 Task: Create a due date automation trigger when advanced on, on the wednesday of the week before a card is due add fields without custom field "Resume" set to a date less than 1 days ago at 11:00 AM.
Action: Mouse moved to (1216, 98)
Screenshot: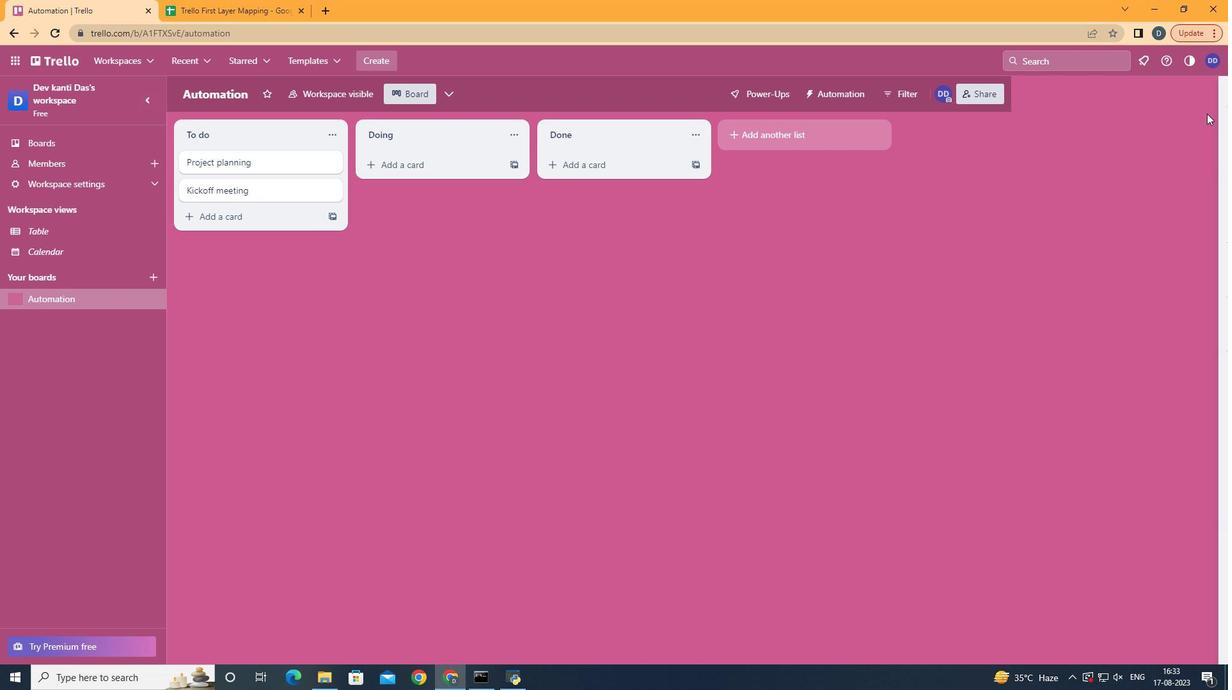 
Action: Mouse pressed left at (1216, 98)
Screenshot: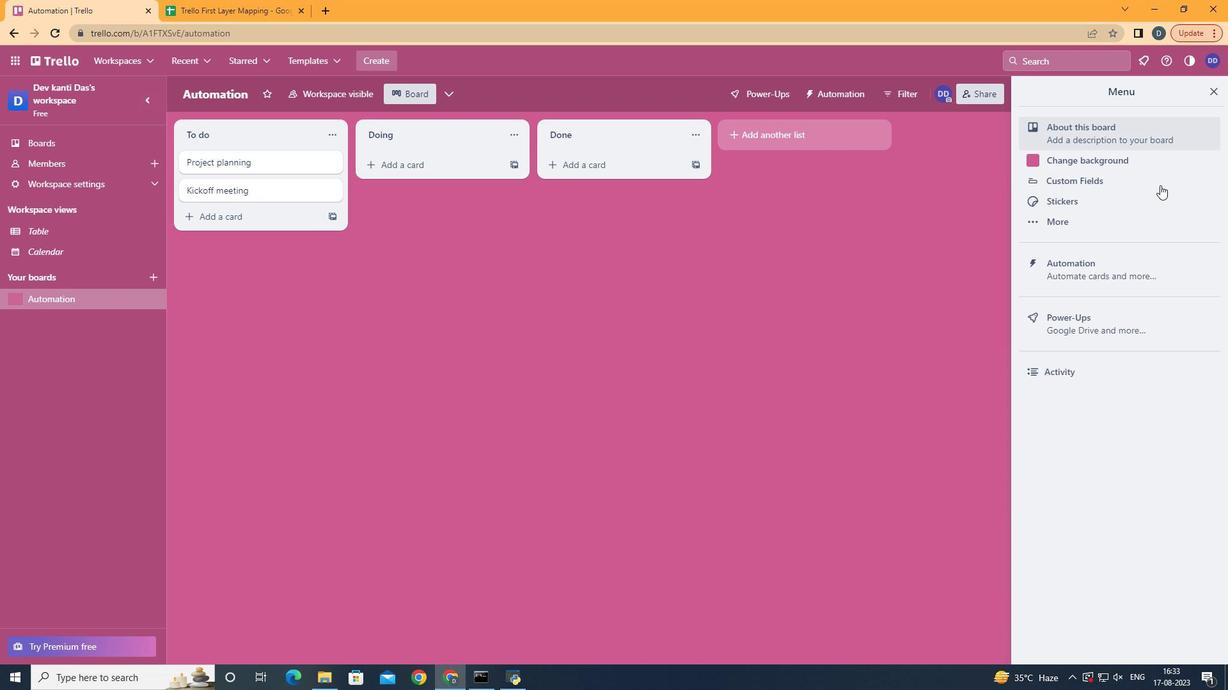
Action: Mouse moved to (1141, 255)
Screenshot: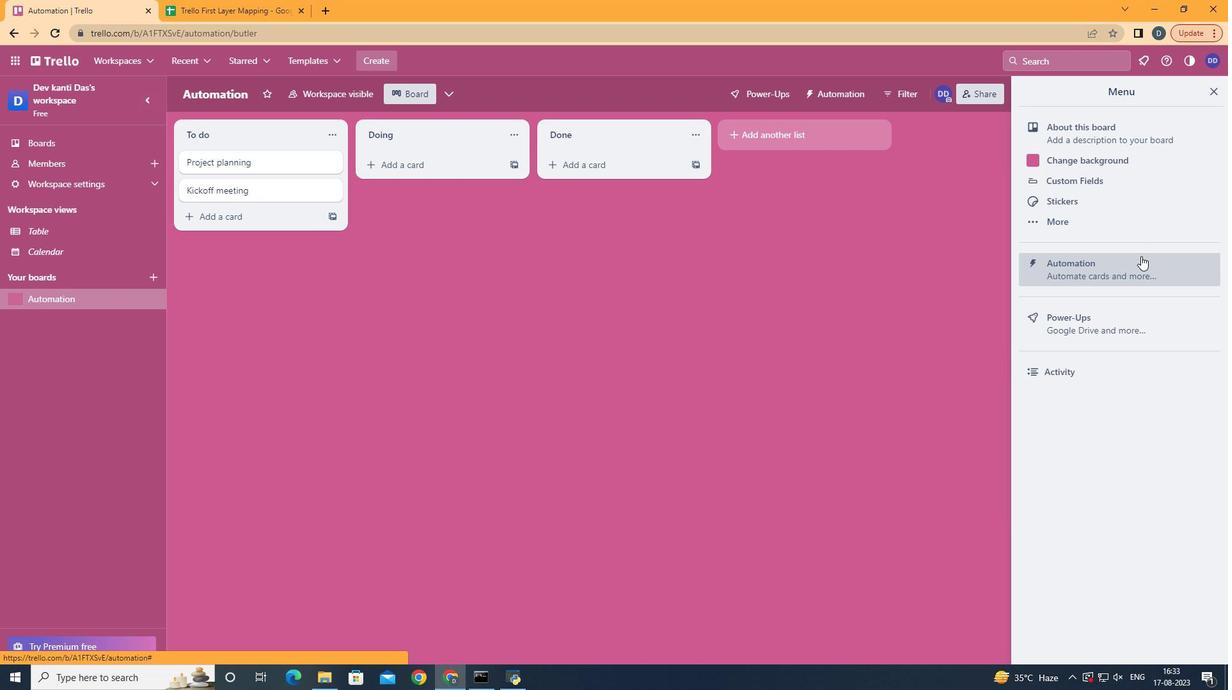 
Action: Mouse pressed left at (1141, 255)
Screenshot: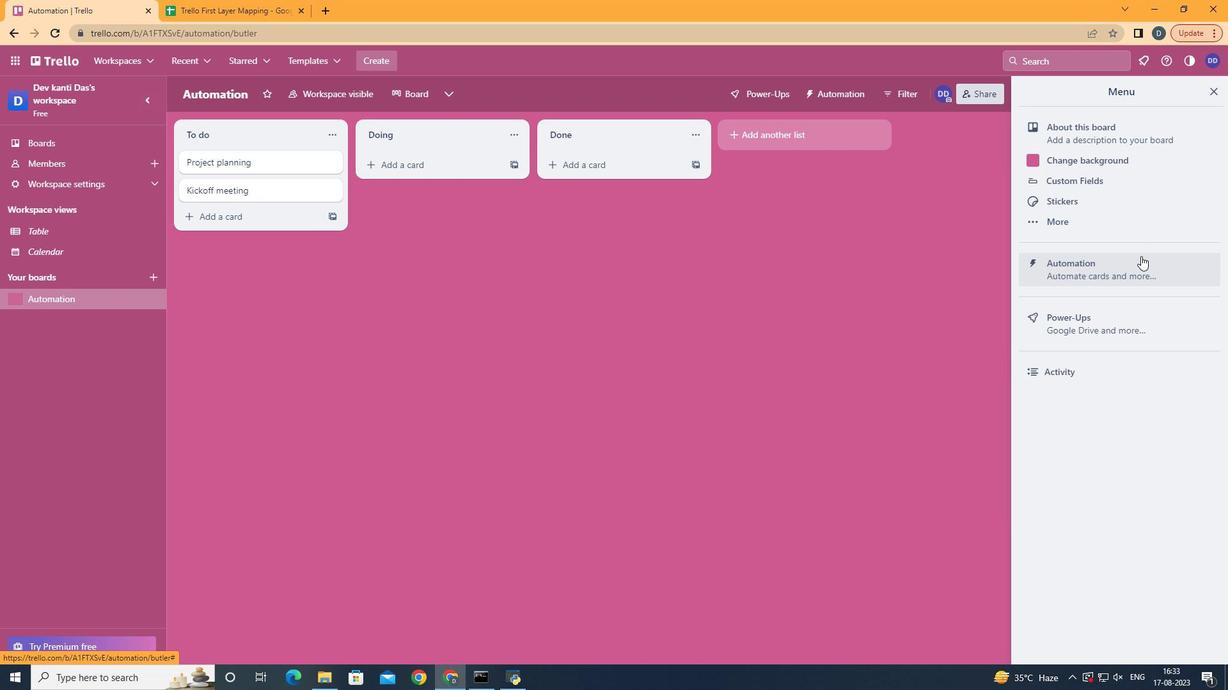 
Action: Mouse moved to (243, 257)
Screenshot: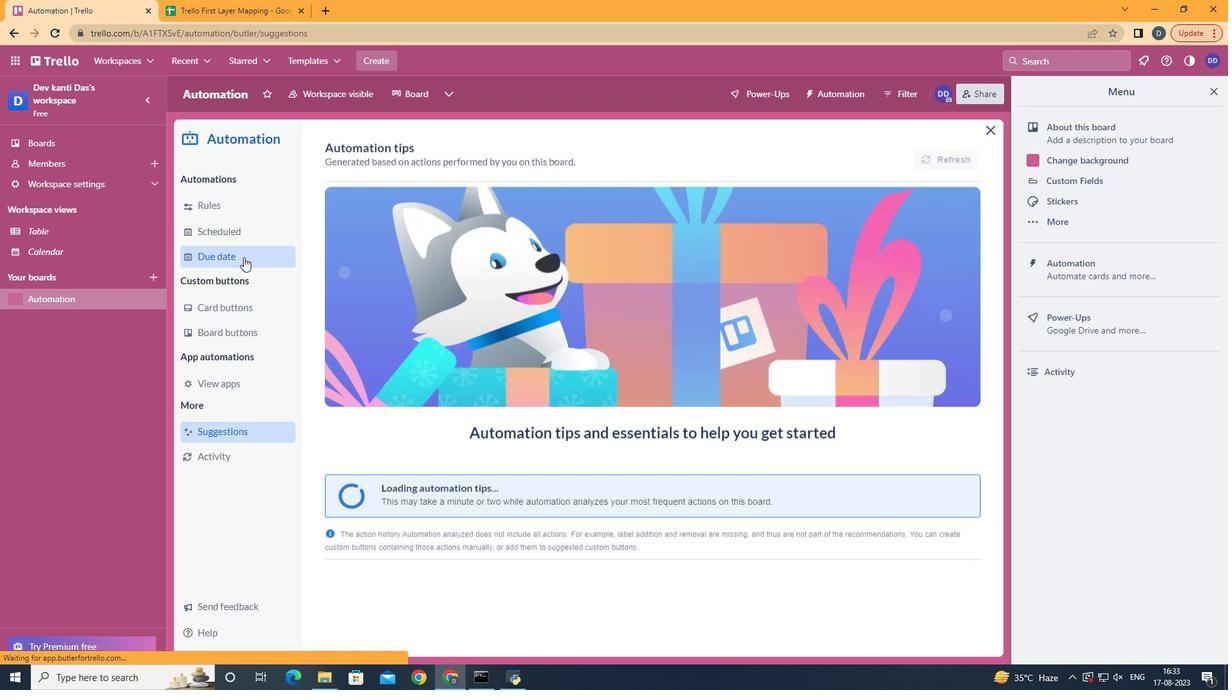 
Action: Mouse pressed left at (243, 257)
Screenshot: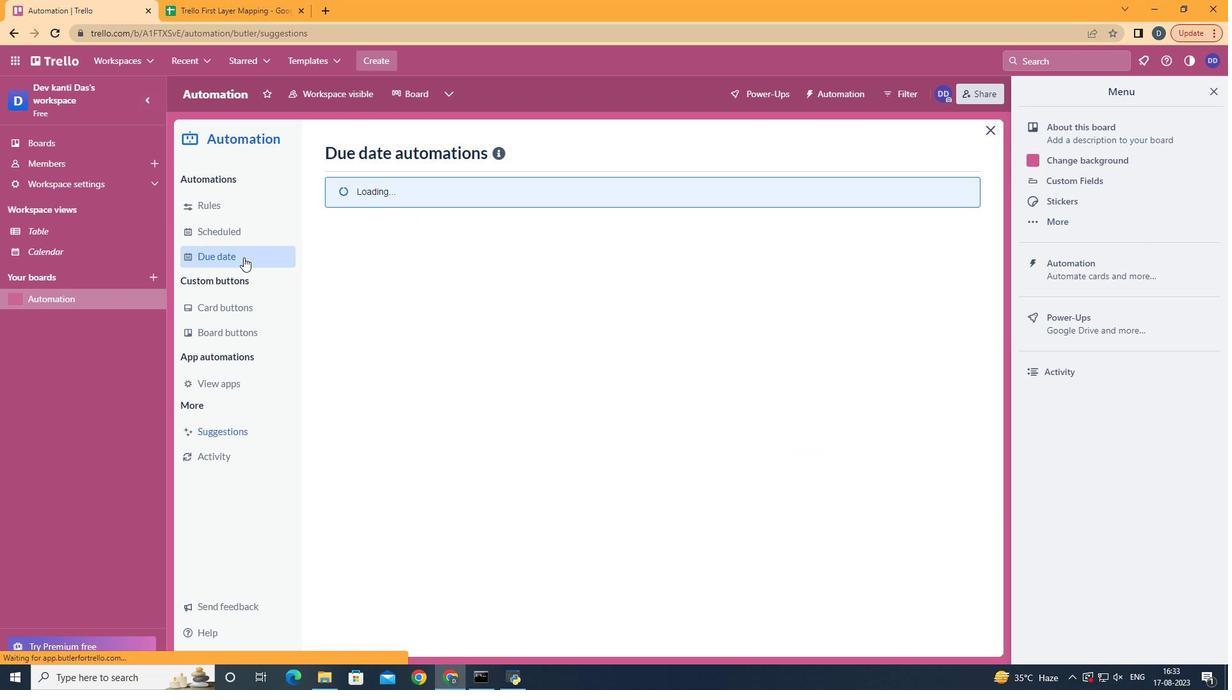 
Action: Mouse moved to (903, 152)
Screenshot: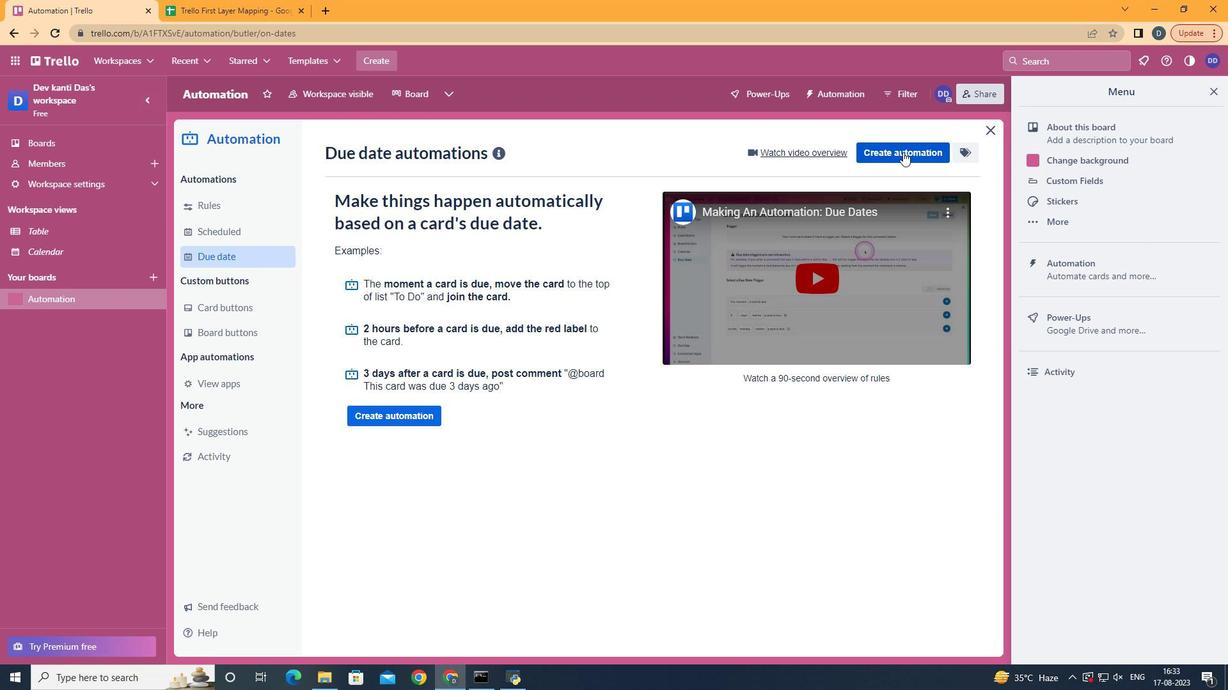
Action: Mouse pressed left at (903, 152)
Screenshot: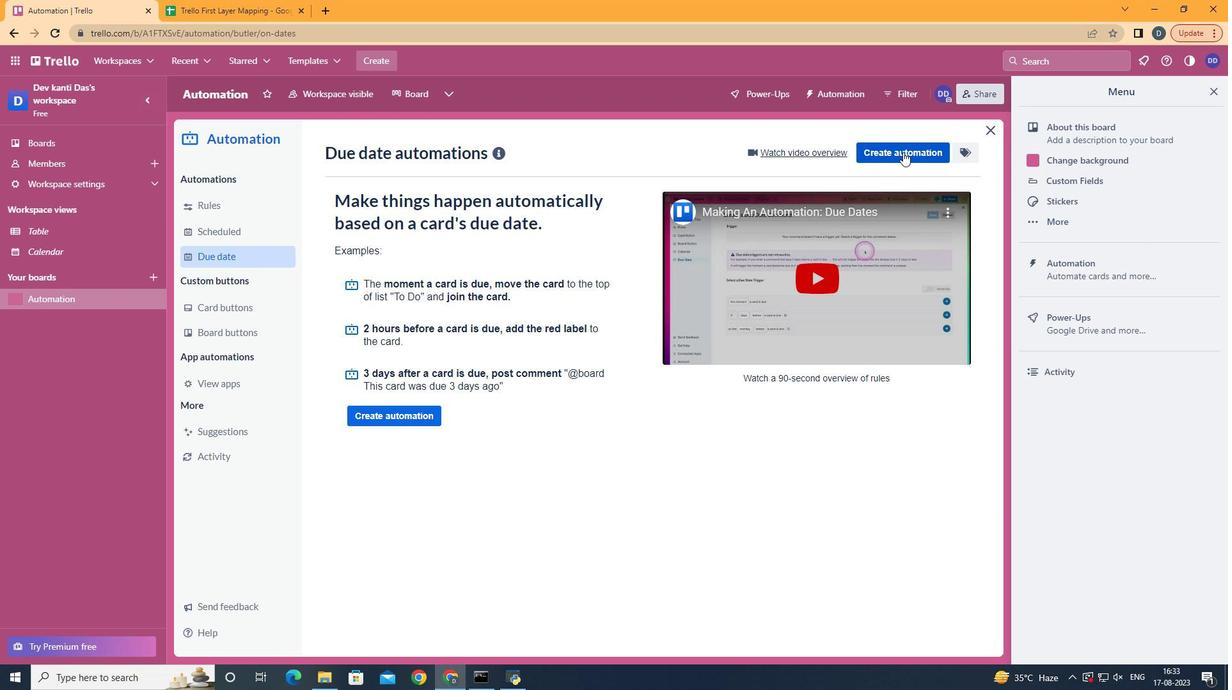 
Action: Mouse pressed left at (903, 152)
Screenshot: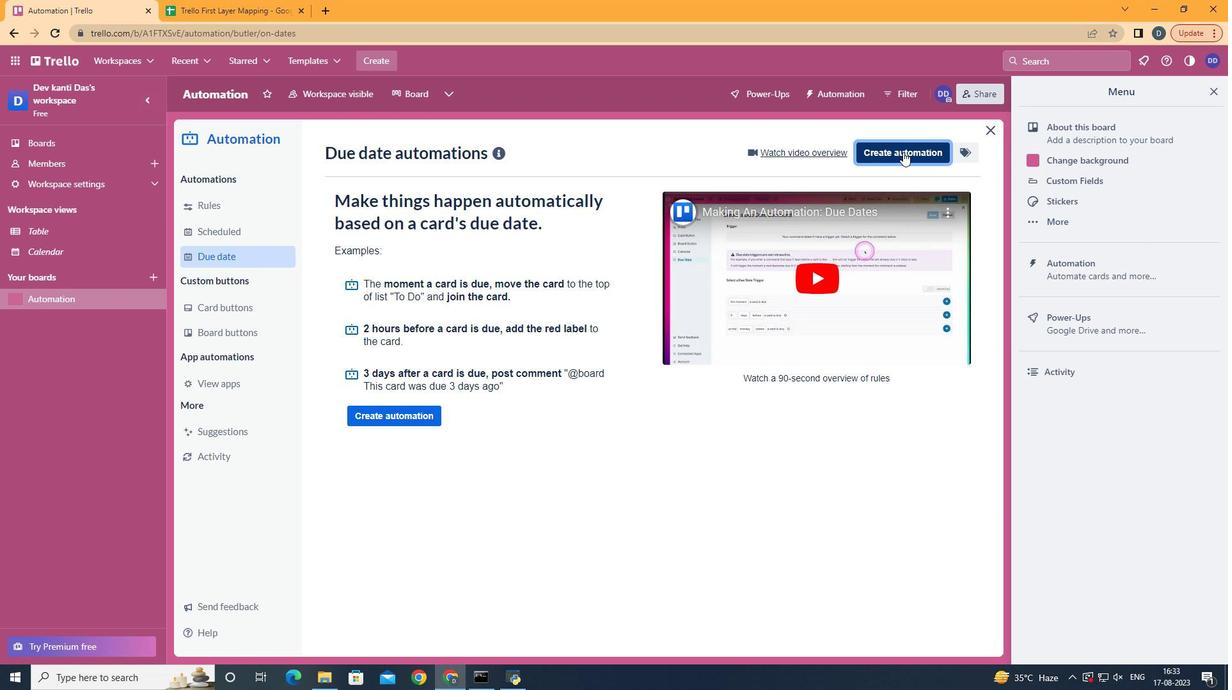 
Action: Mouse moved to (634, 299)
Screenshot: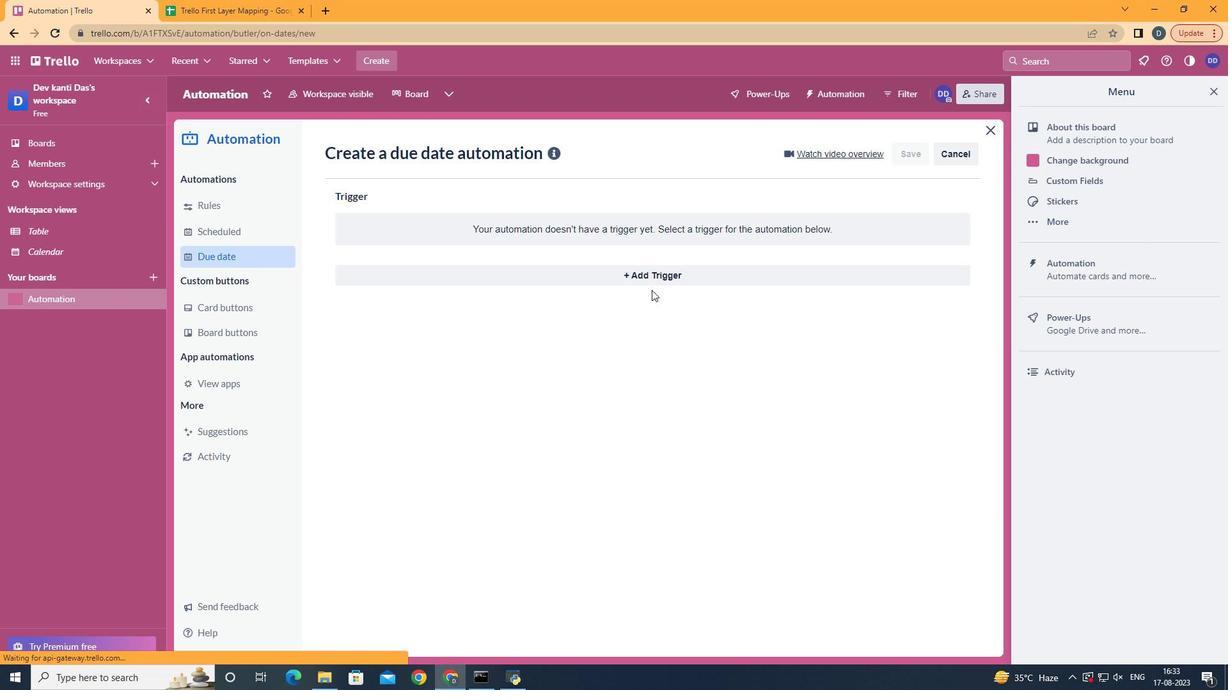 
Action: Mouse pressed left at (634, 299)
Screenshot: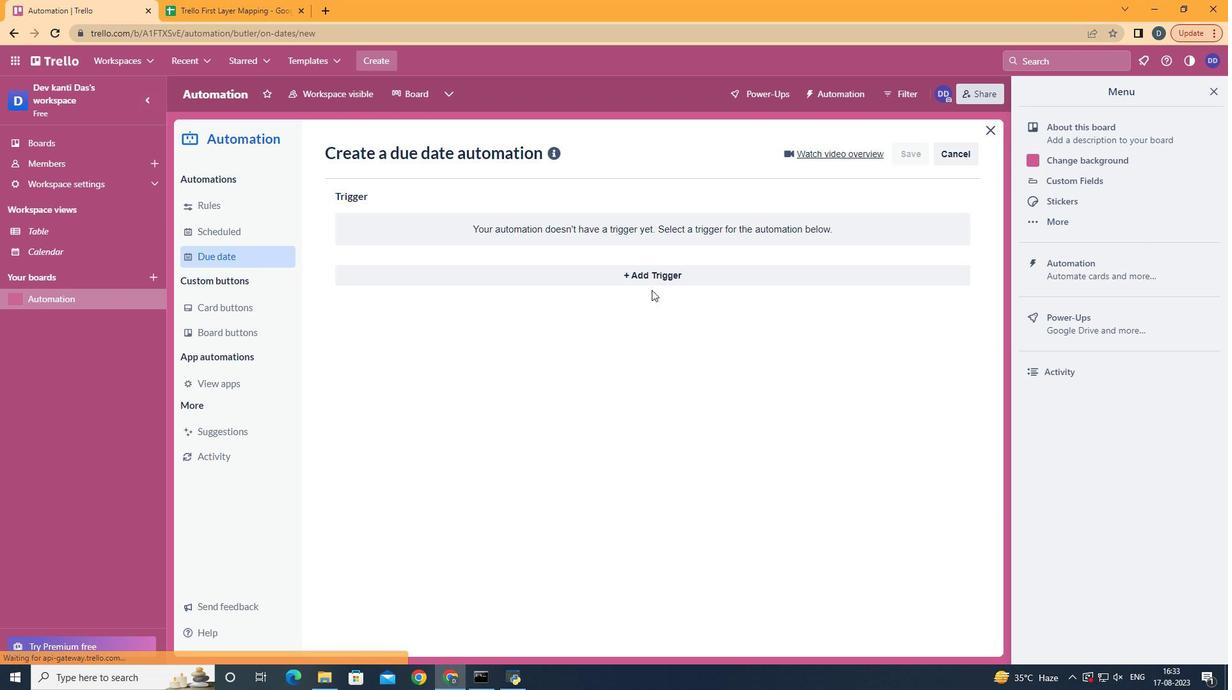 
Action: Mouse moved to (651, 290)
Screenshot: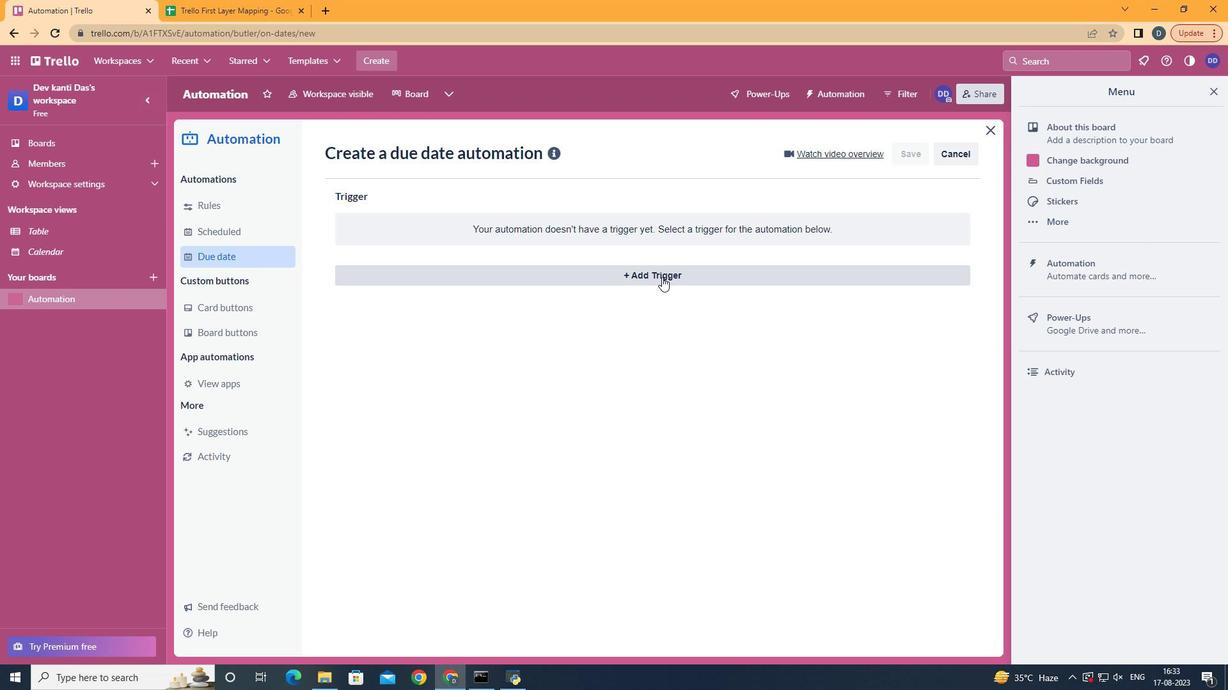 
Action: Mouse pressed left at (651, 290)
Screenshot: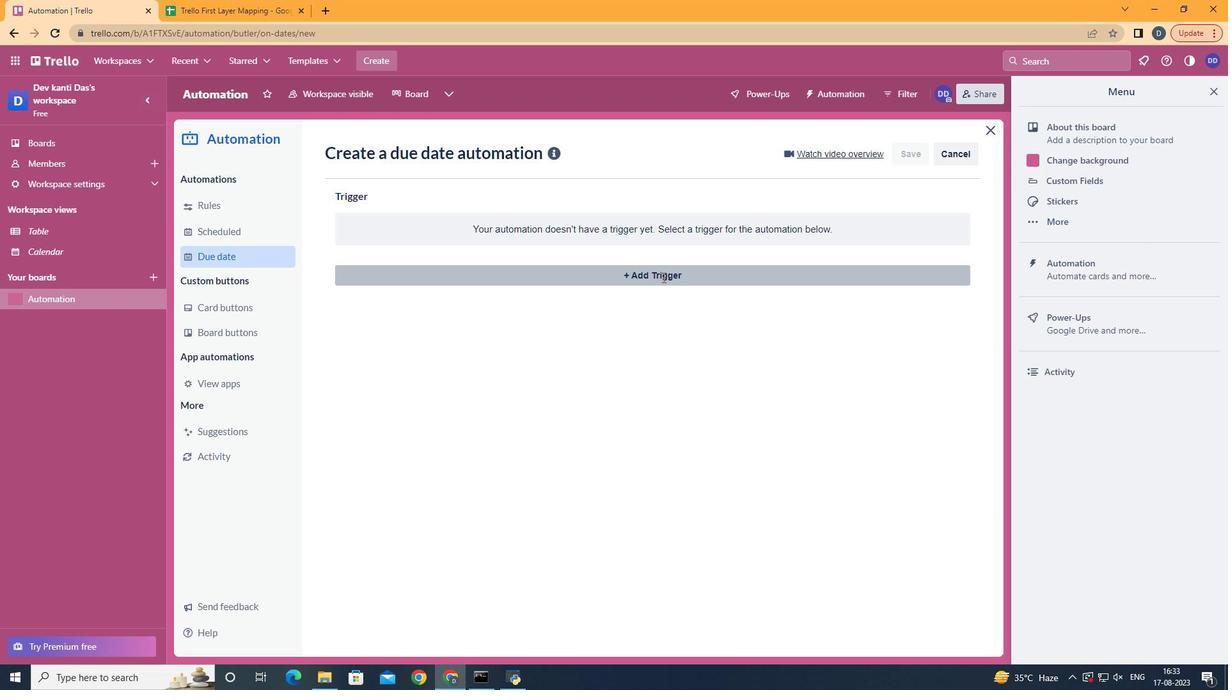 
Action: Mouse moved to (662, 277)
Screenshot: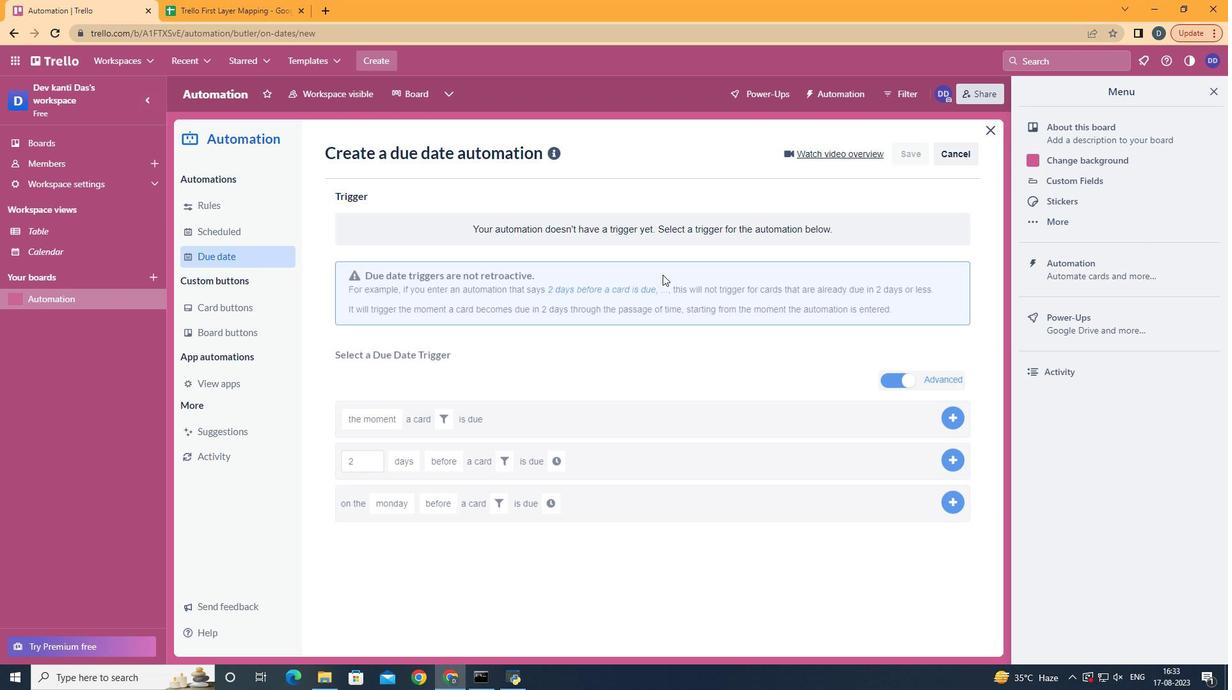 
Action: Mouse pressed left at (662, 277)
Screenshot: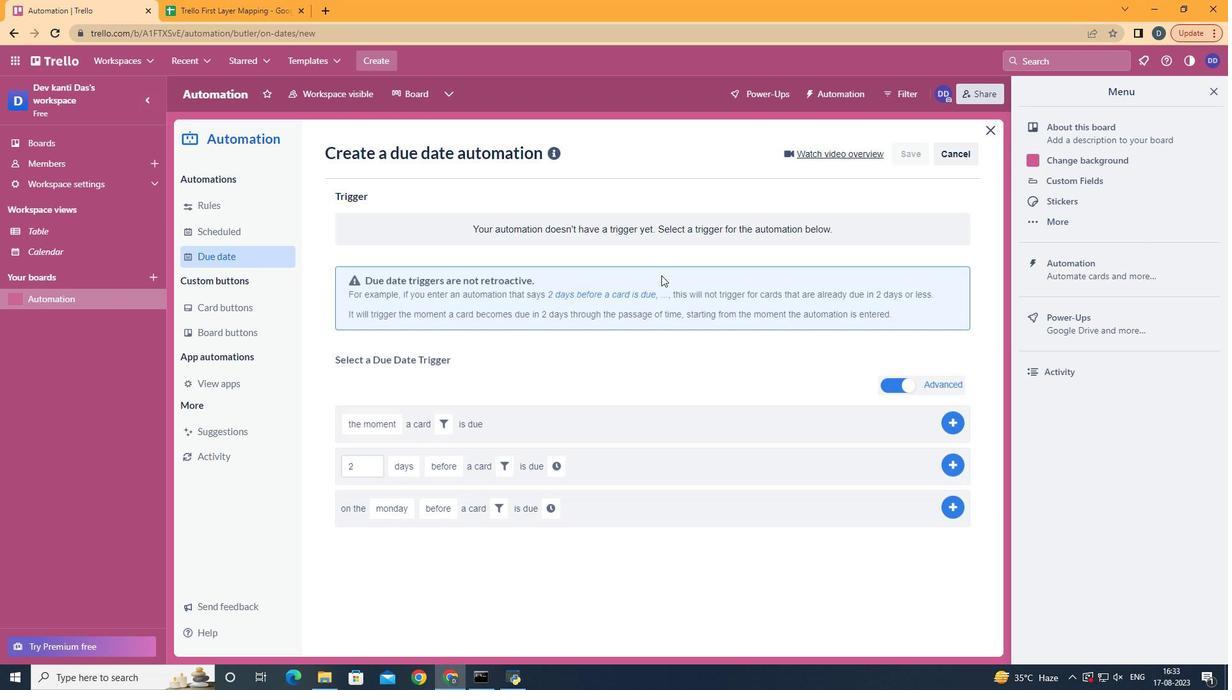 
Action: Mouse moved to (419, 386)
Screenshot: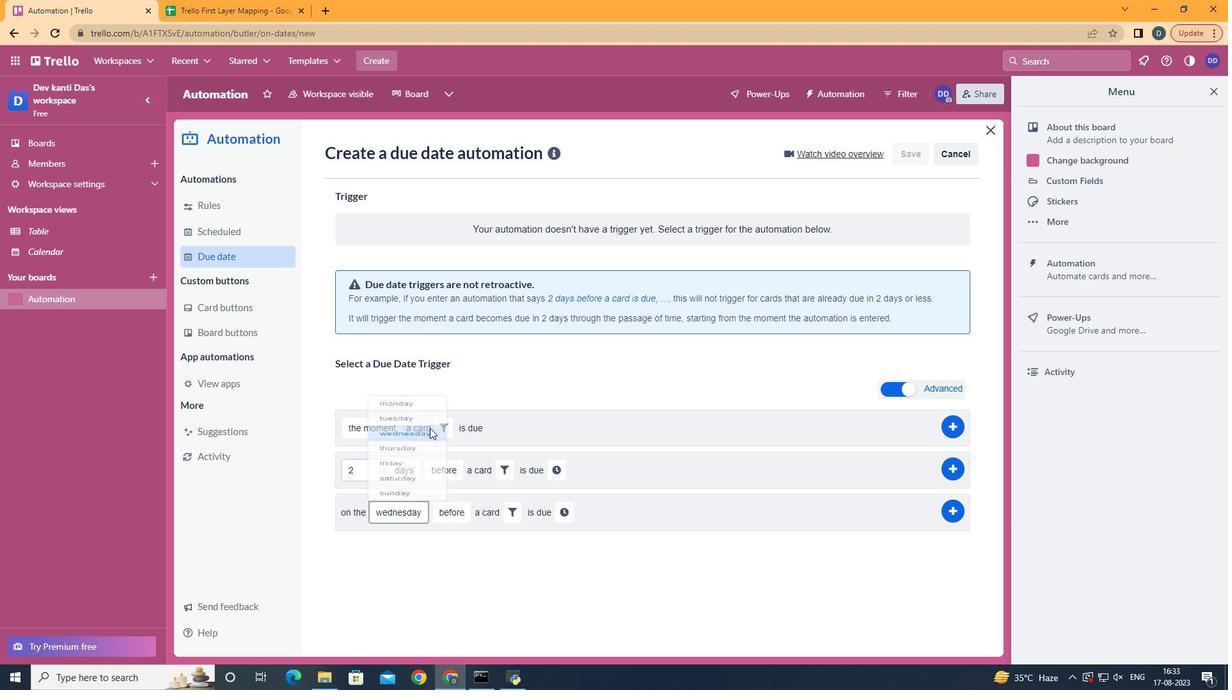 
Action: Mouse pressed left at (419, 386)
Screenshot: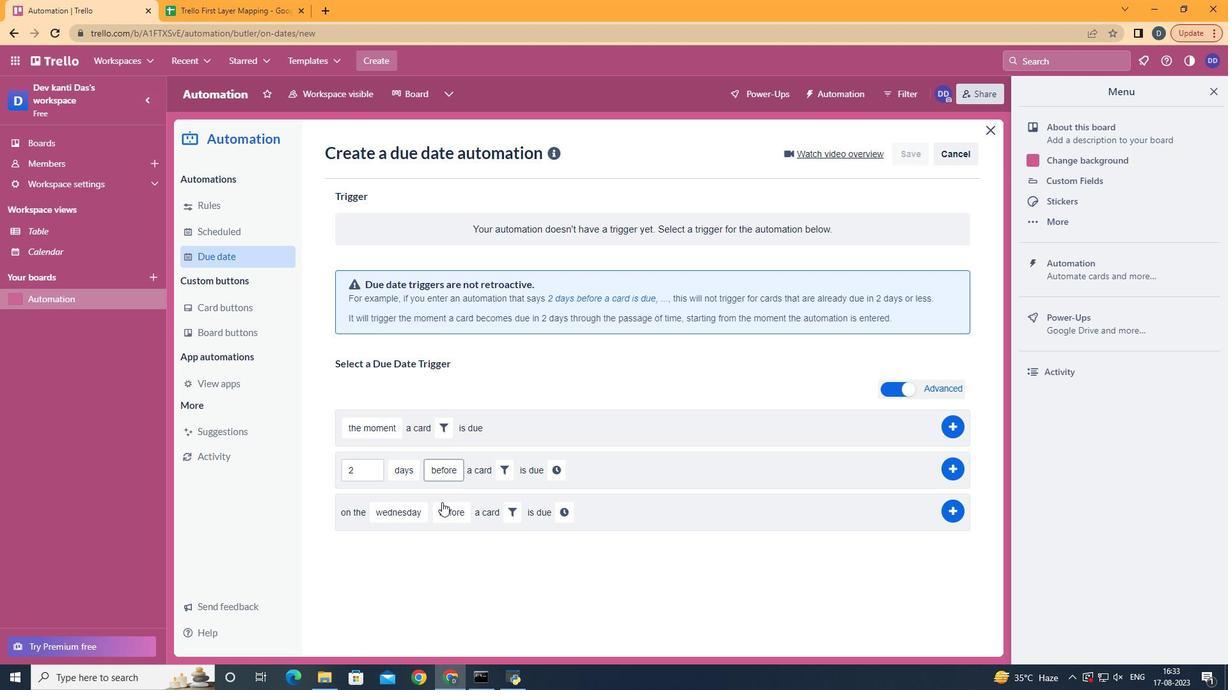 
Action: Mouse moved to (489, 618)
Screenshot: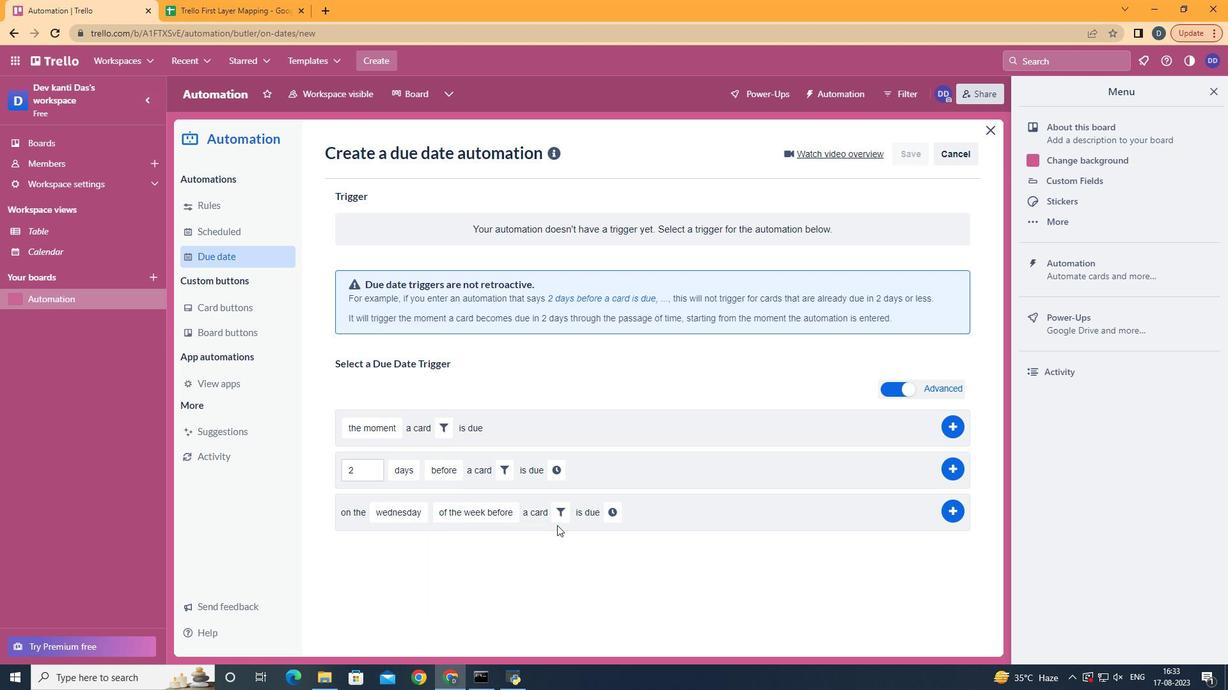 
Action: Mouse pressed left at (489, 618)
Screenshot: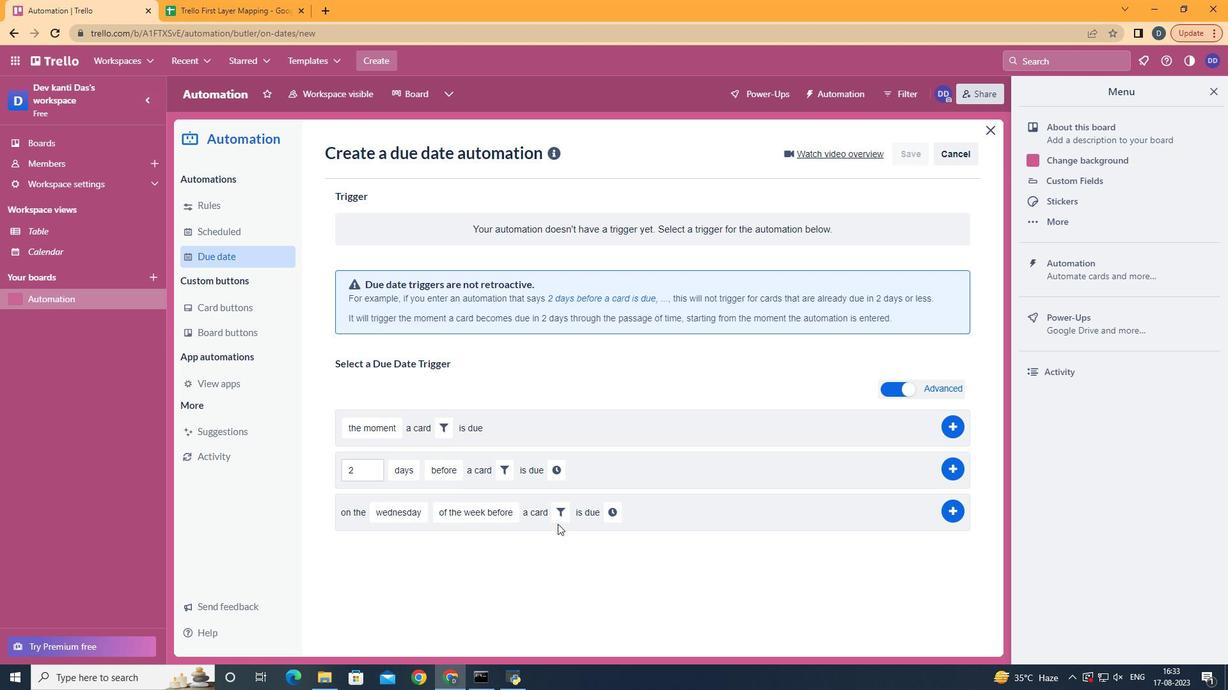 
Action: Mouse moved to (557, 514)
Screenshot: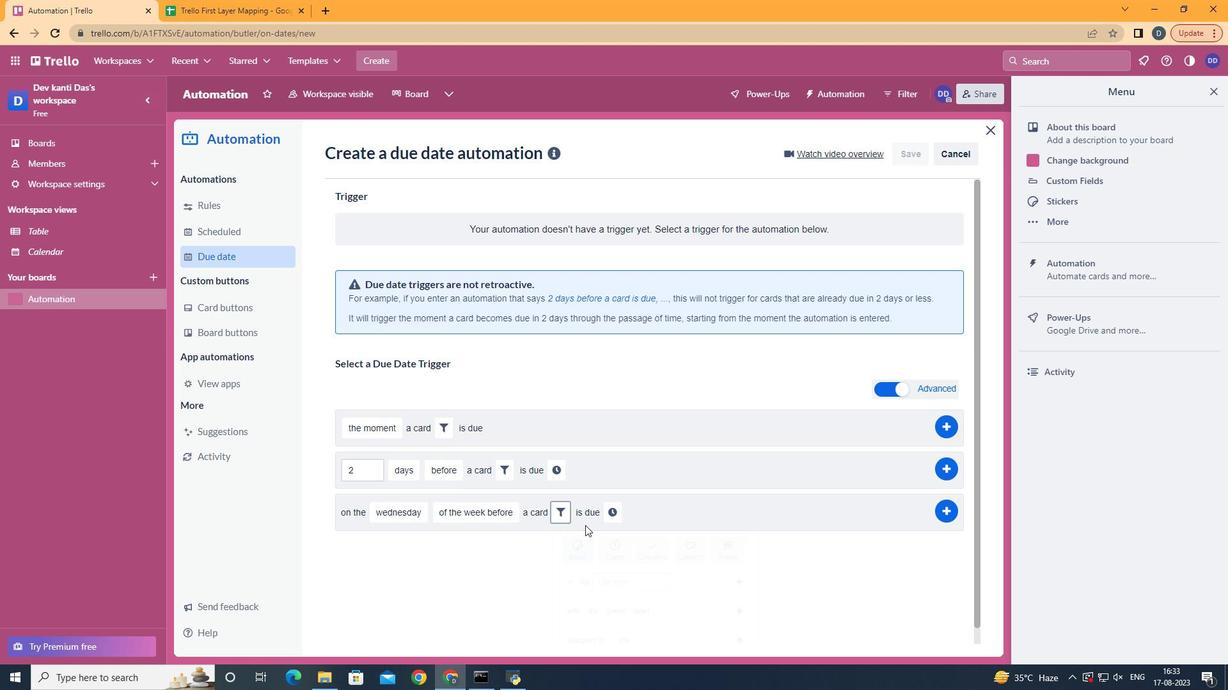 
Action: Mouse pressed left at (557, 514)
Screenshot: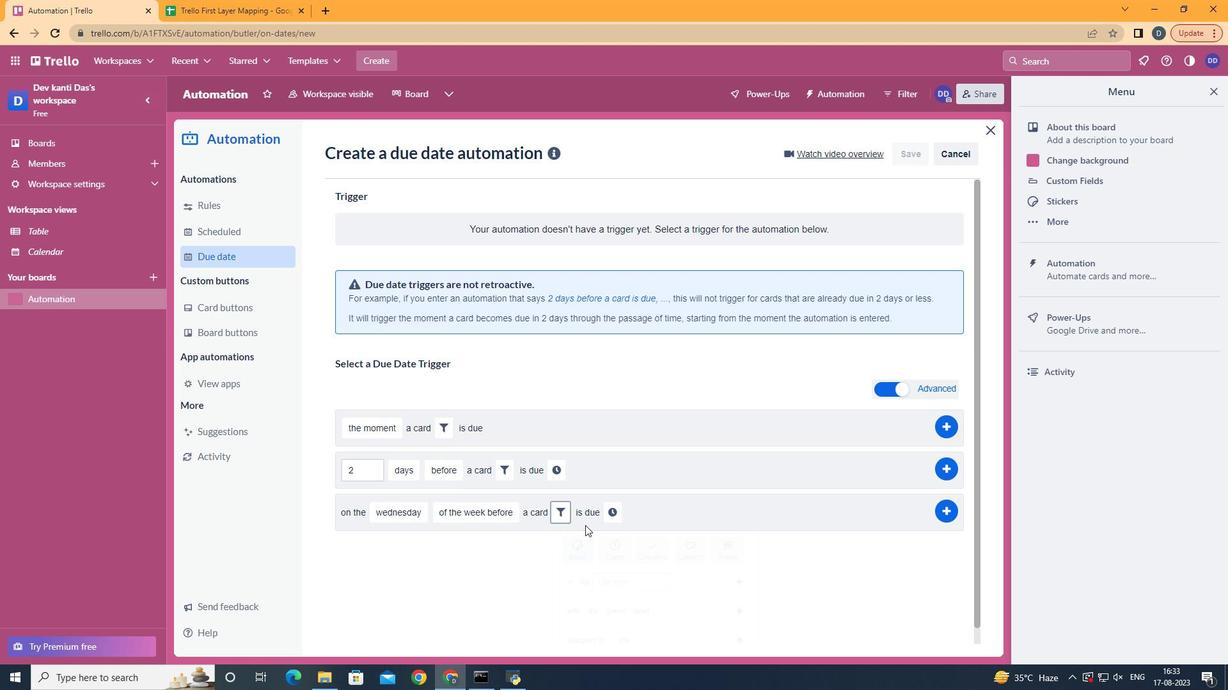 
Action: Mouse moved to (765, 554)
Screenshot: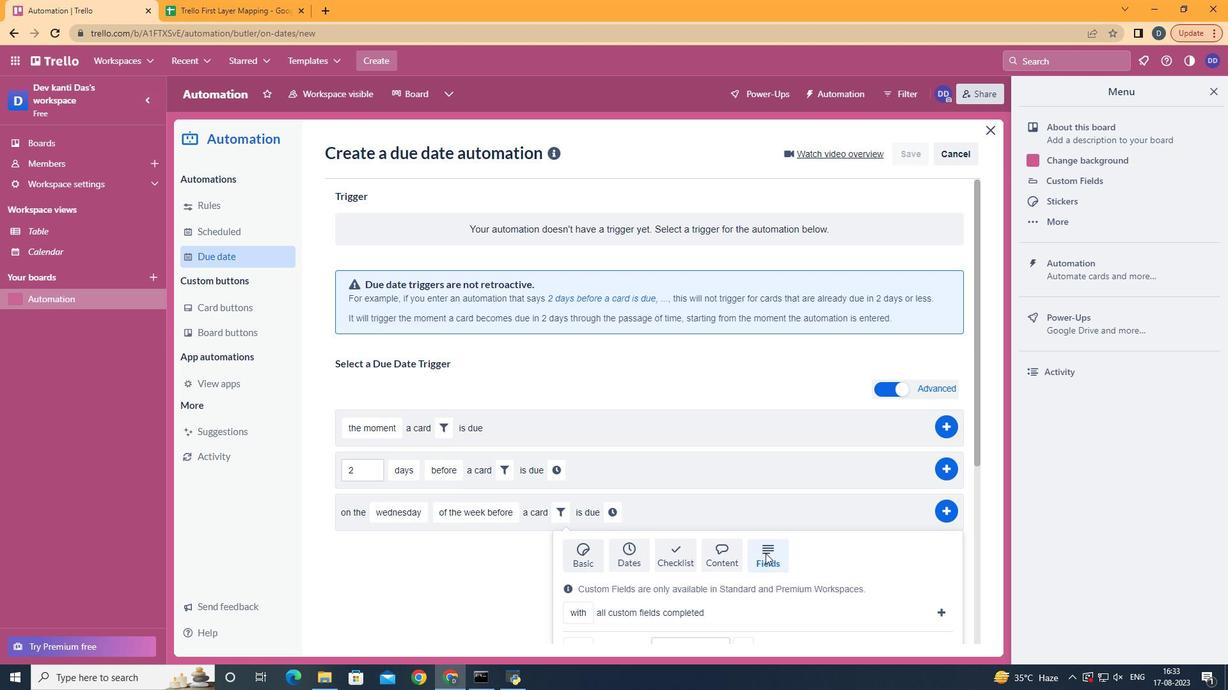 
Action: Mouse pressed left at (765, 554)
Screenshot: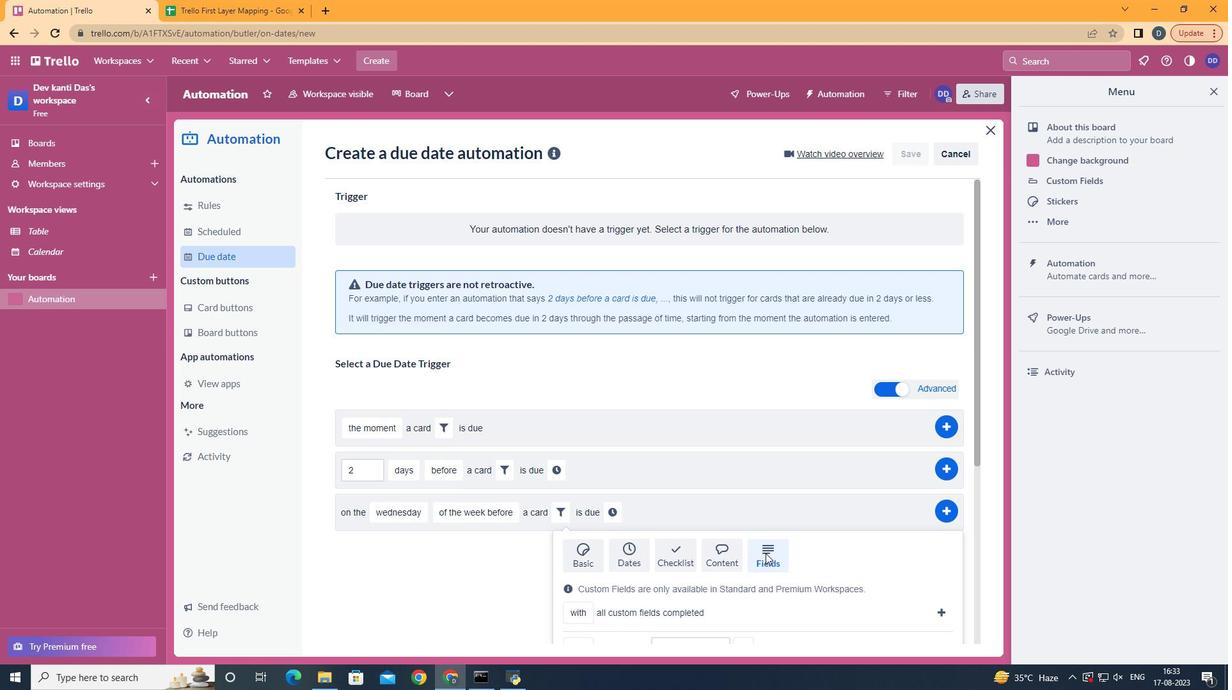 
Action: Mouse scrolled (765, 553) with delta (0, 0)
Screenshot: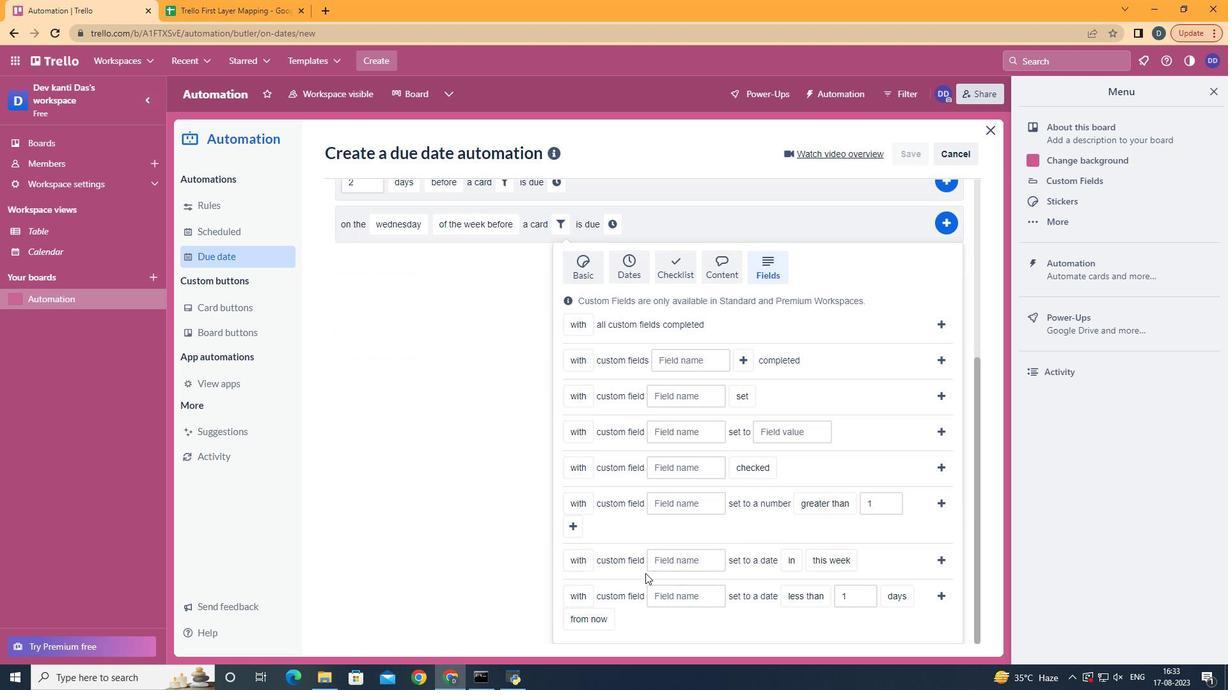 
Action: Mouse scrolled (765, 553) with delta (0, 0)
Screenshot: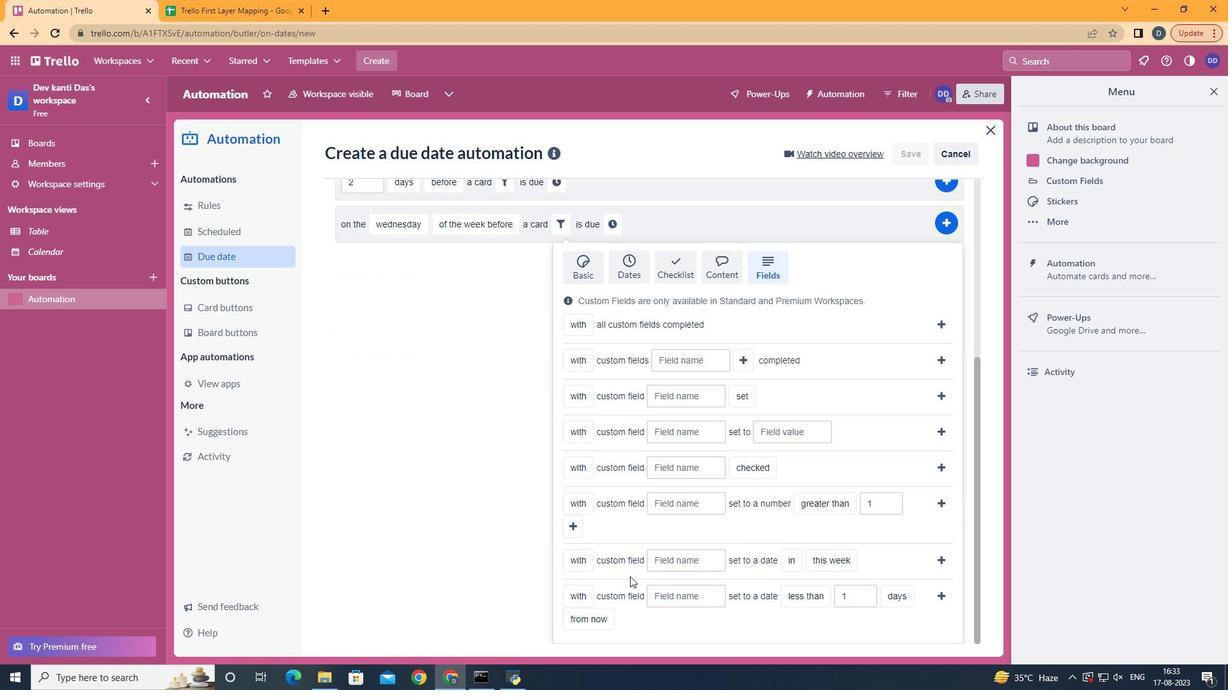 
Action: Mouse scrolled (765, 553) with delta (0, 0)
Screenshot: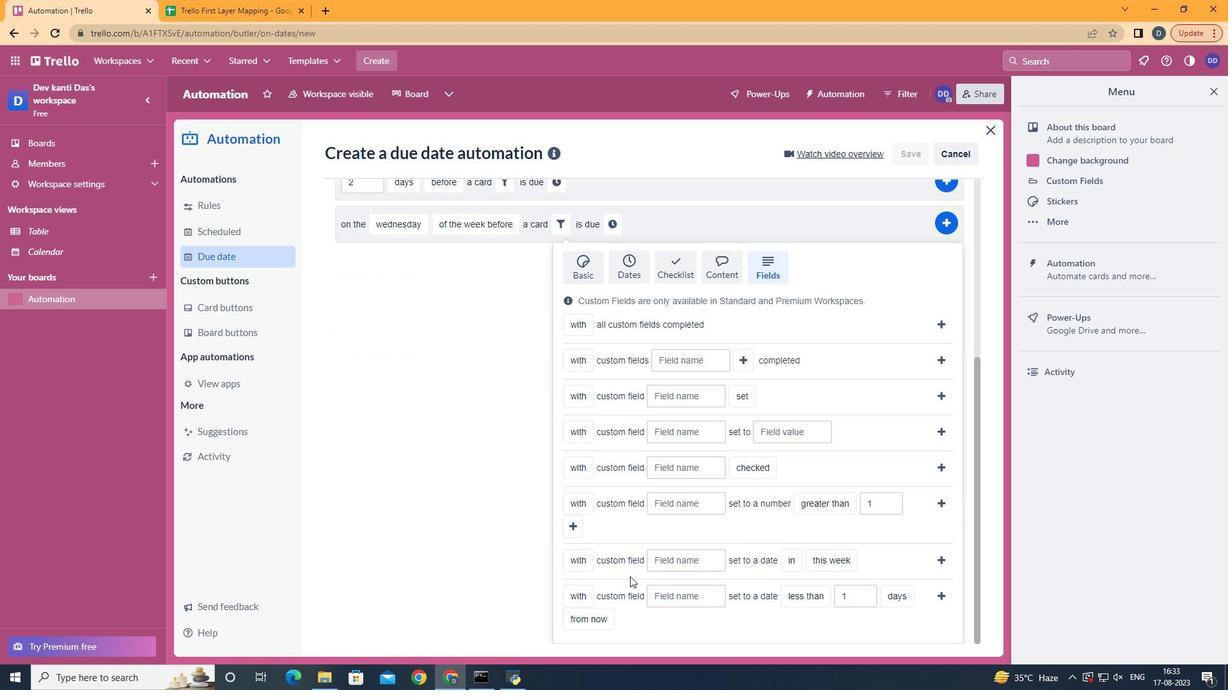 
Action: Mouse scrolled (765, 553) with delta (0, 0)
Screenshot: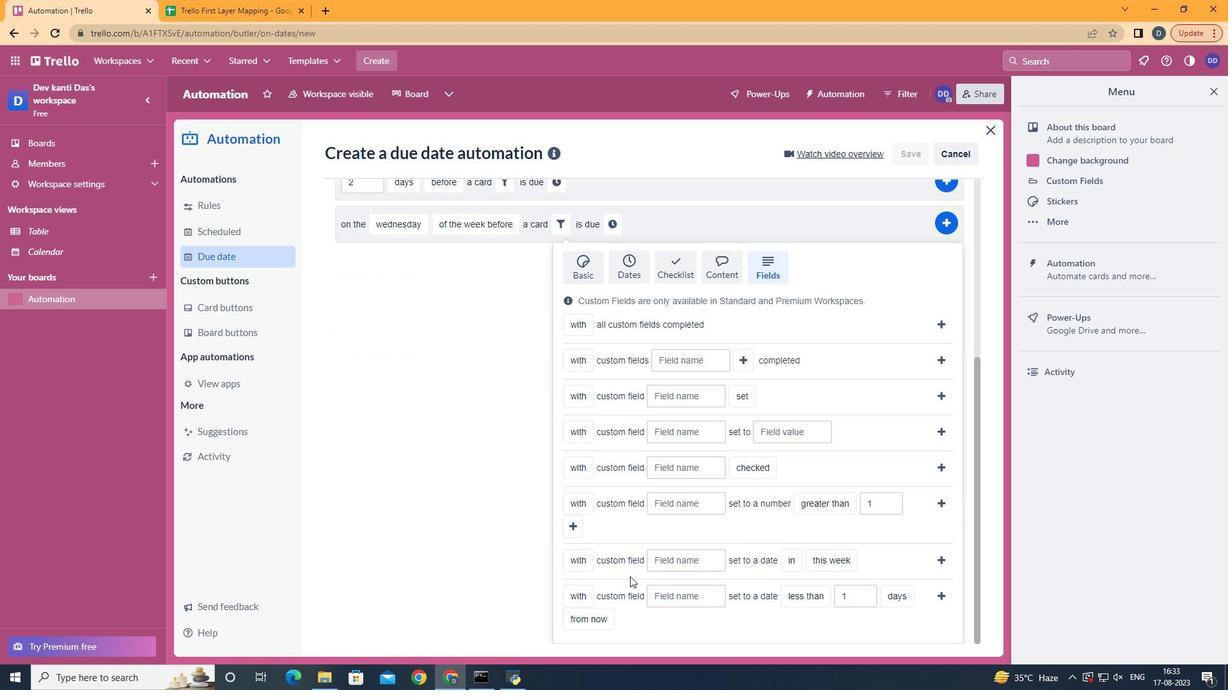 
Action: Mouse scrolled (765, 553) with delta (0, 0)
Screenshot: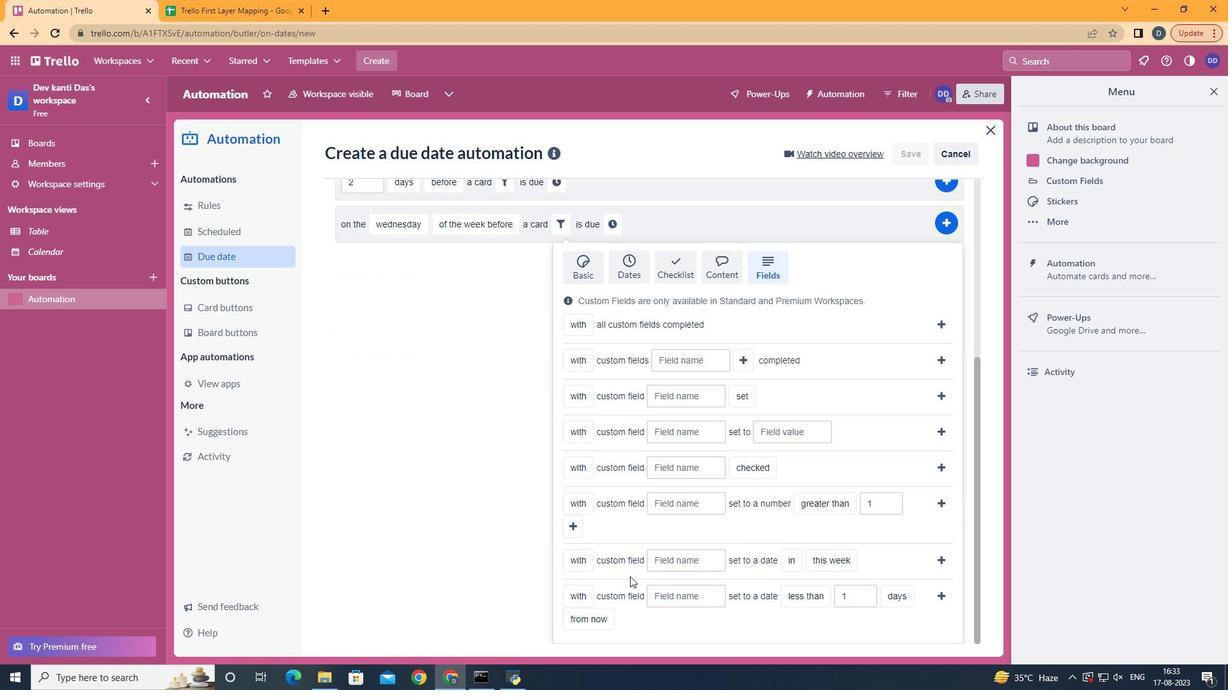 
Action: Mouse scrolled (765, 553) with delta (0, 0)
Screenshot: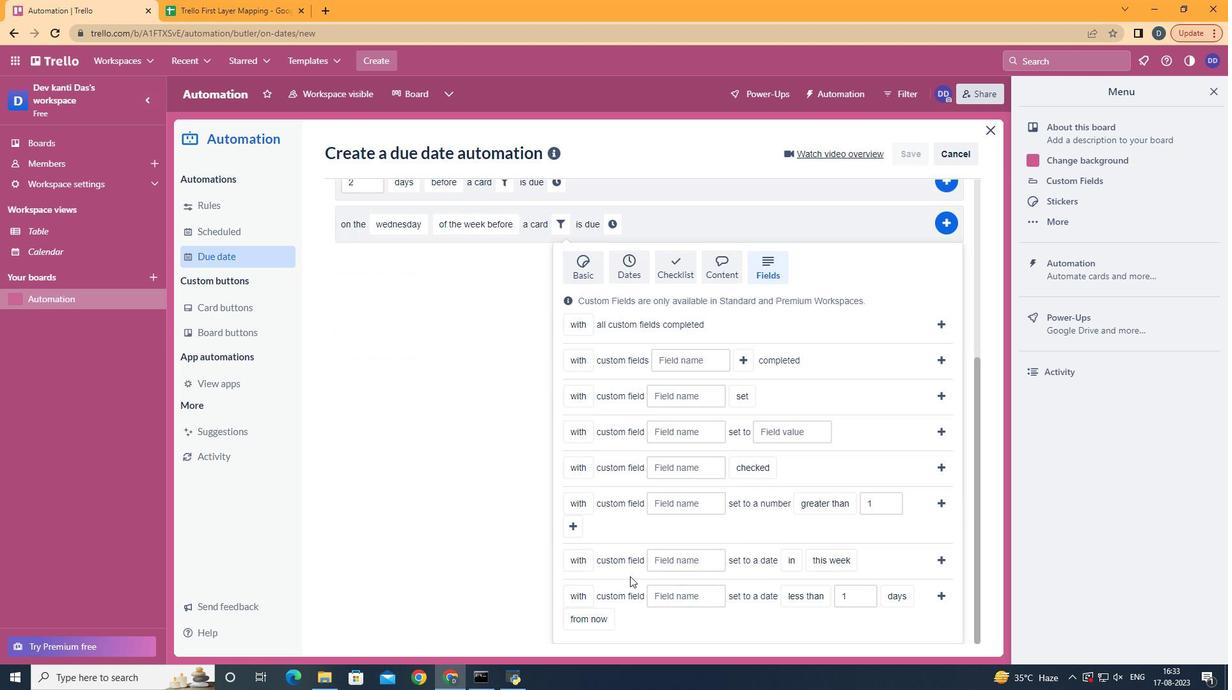 
Action: Mouse moved to (589, 569)
Screenshot: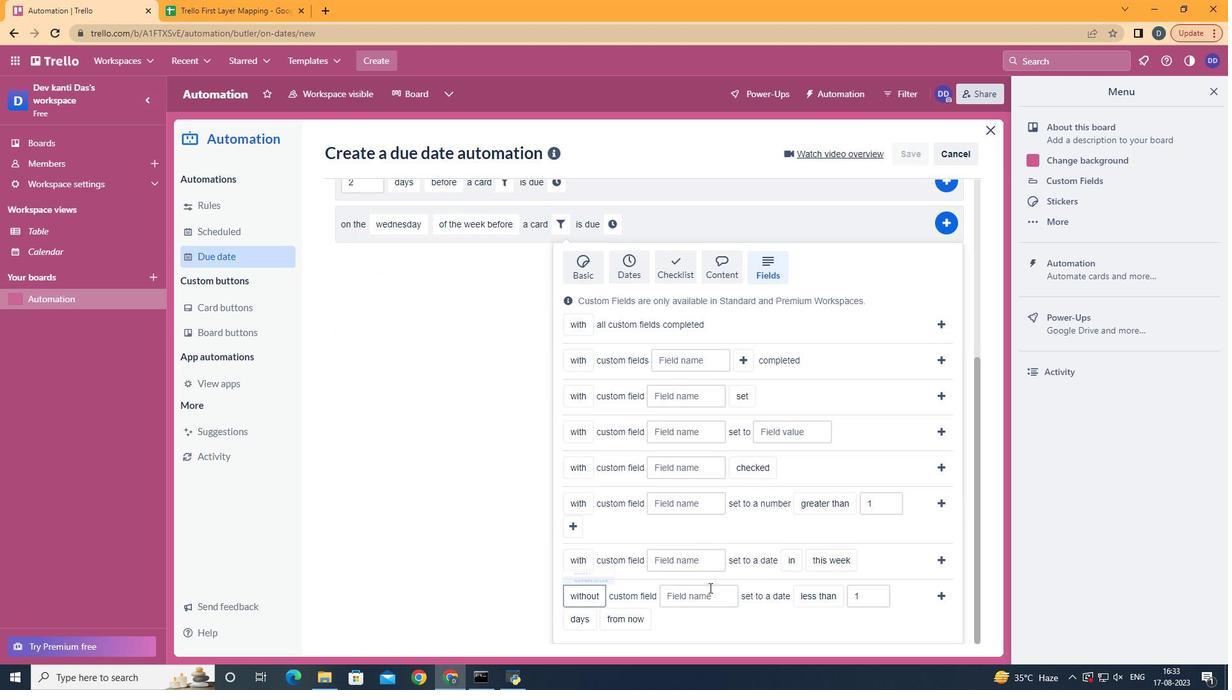 
Action: Mouse pressed left at (589, 569)
Screenshot: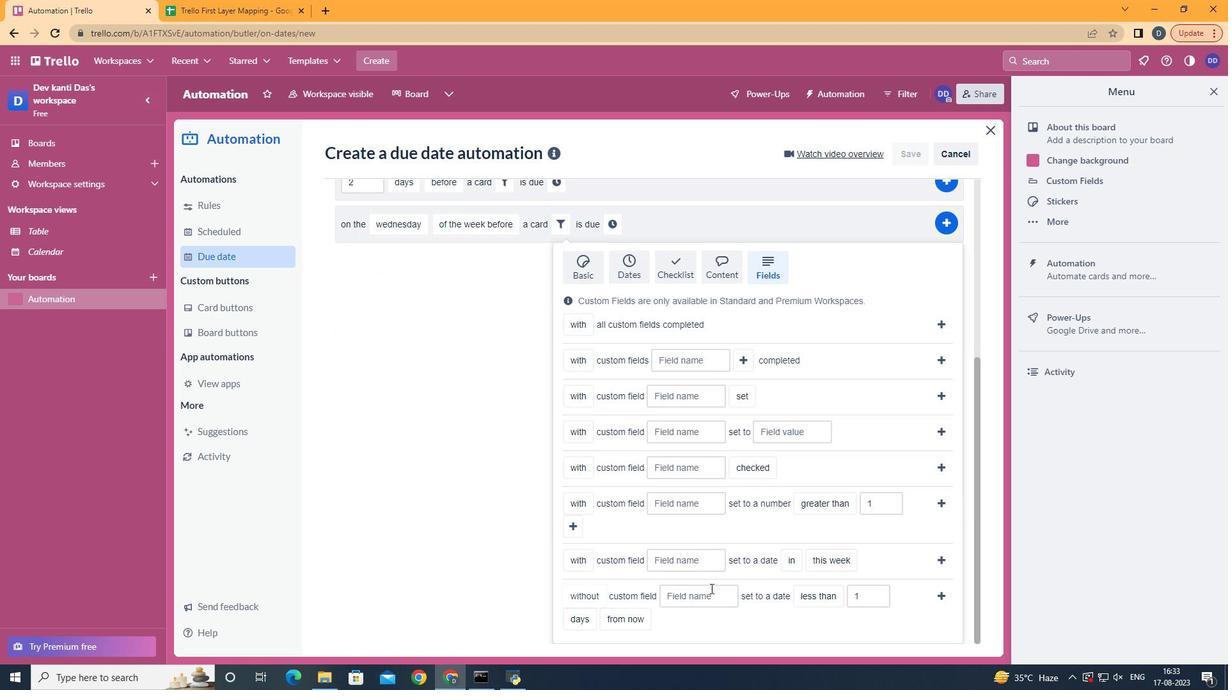 
Action: Mouse moved to (710, 589)
Screenshot: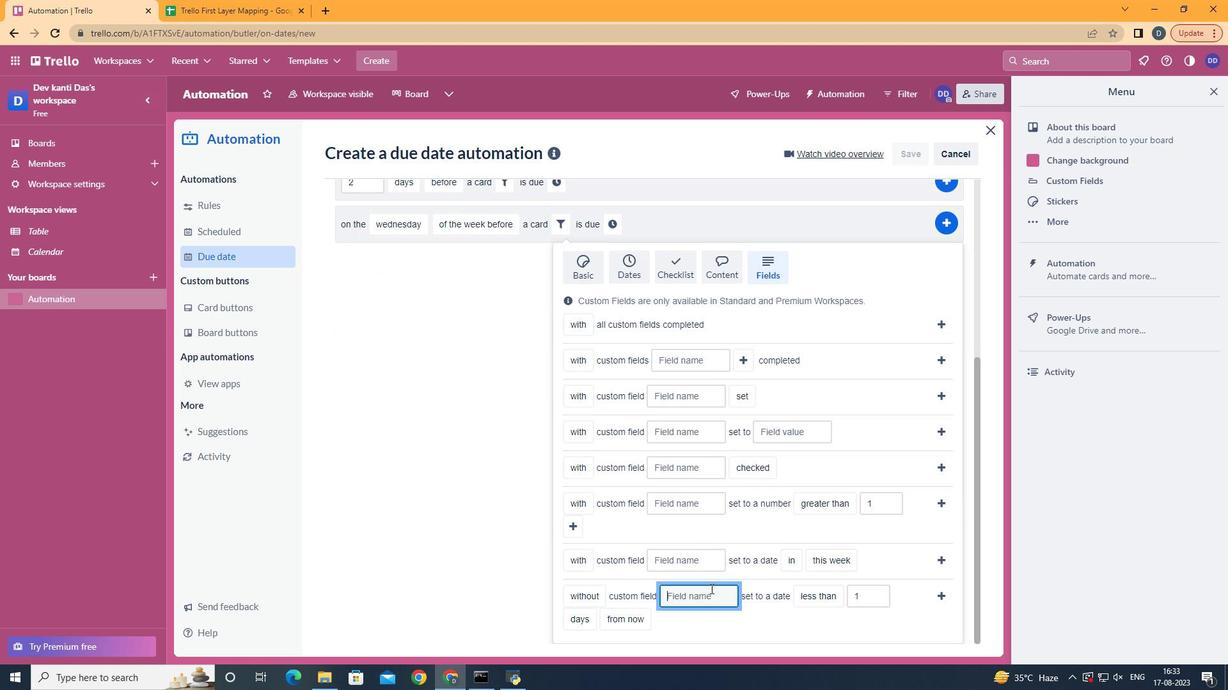 
Action: Mouse pressed left at (710, 589)
Screenshot: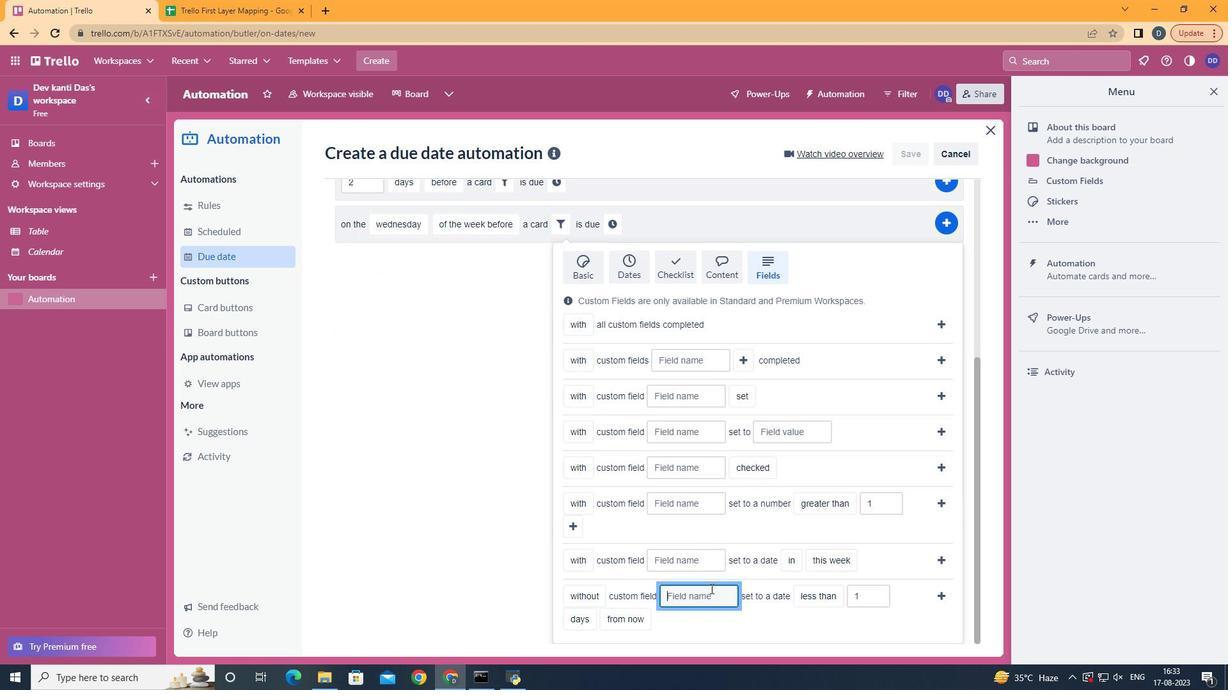
Action: Key pressed <Key.shift>Resume
Screenshot: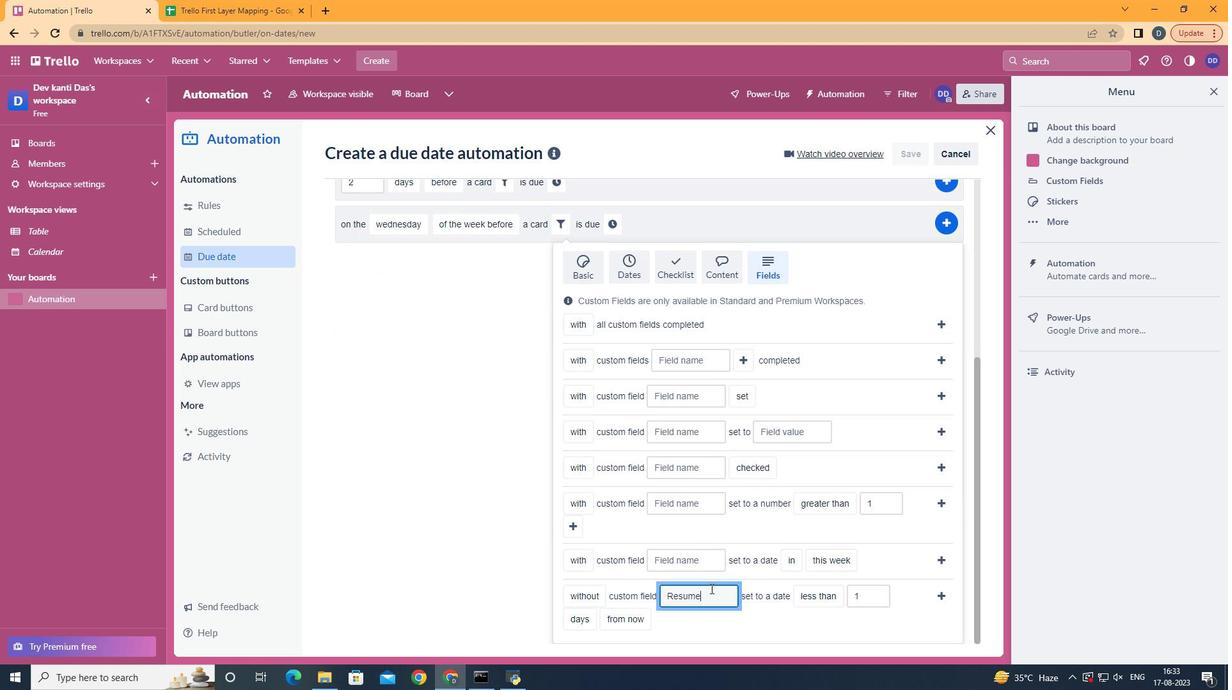 
Action: Mouse moved to (631, 602)
Screenshot: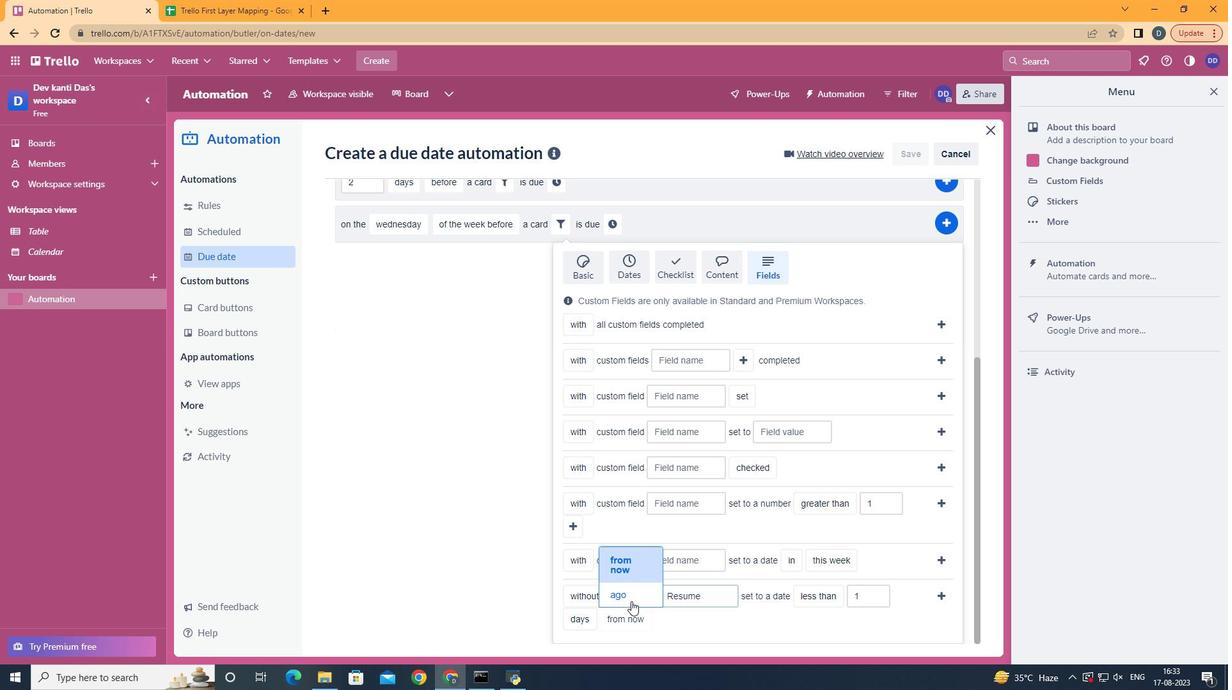 
Action: Mouse pressed left at (631, 602)
Screenshot: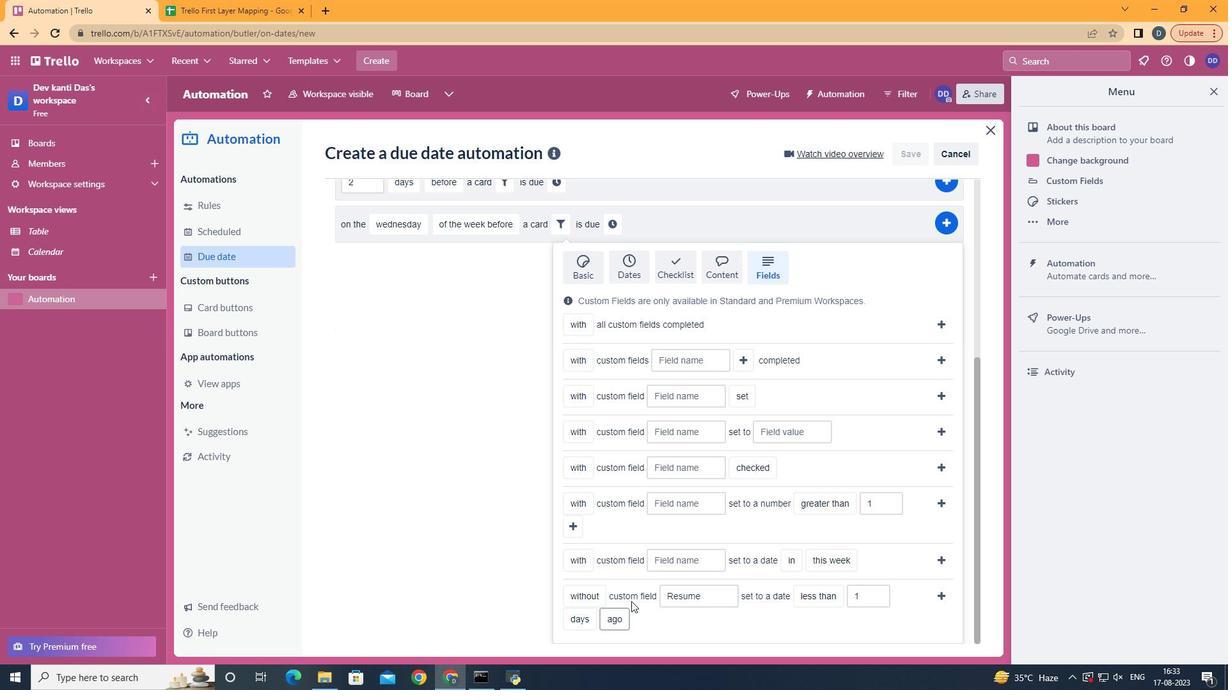 
Action: Mouse moved to (935, 594)
Screenshot: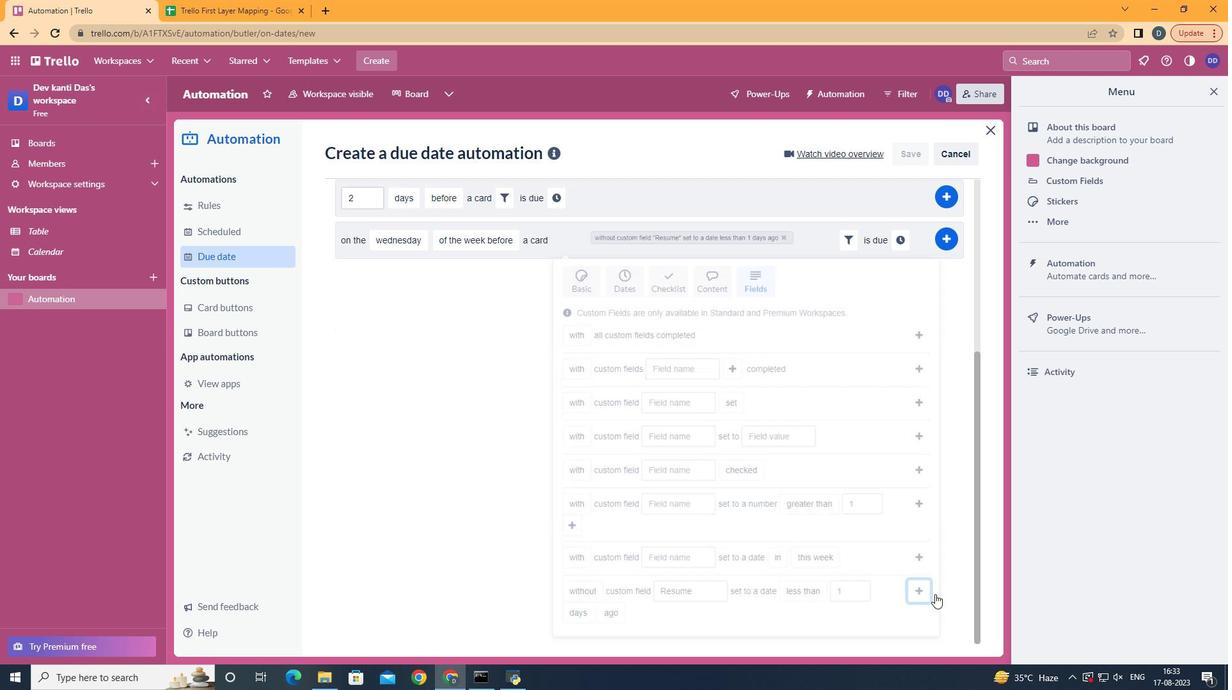 
Action: Mouse pressed left at (935, 594)
Screenshot: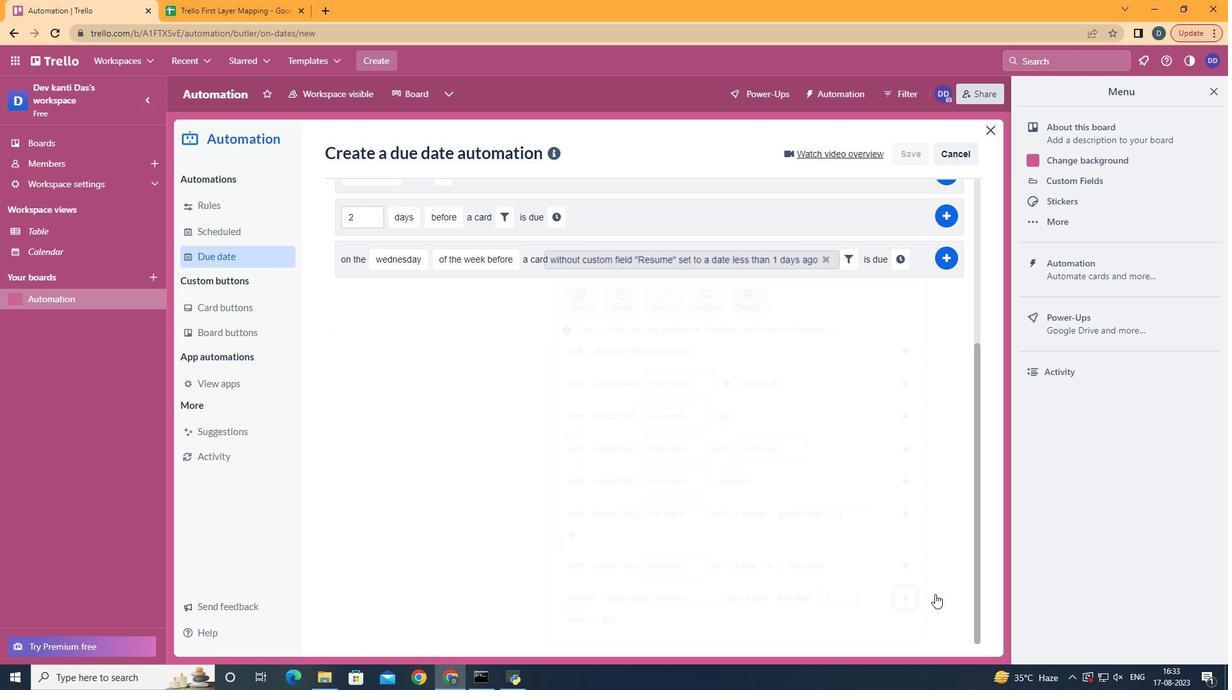 
Action: Mouse moved to (903, 517)
Screenshot: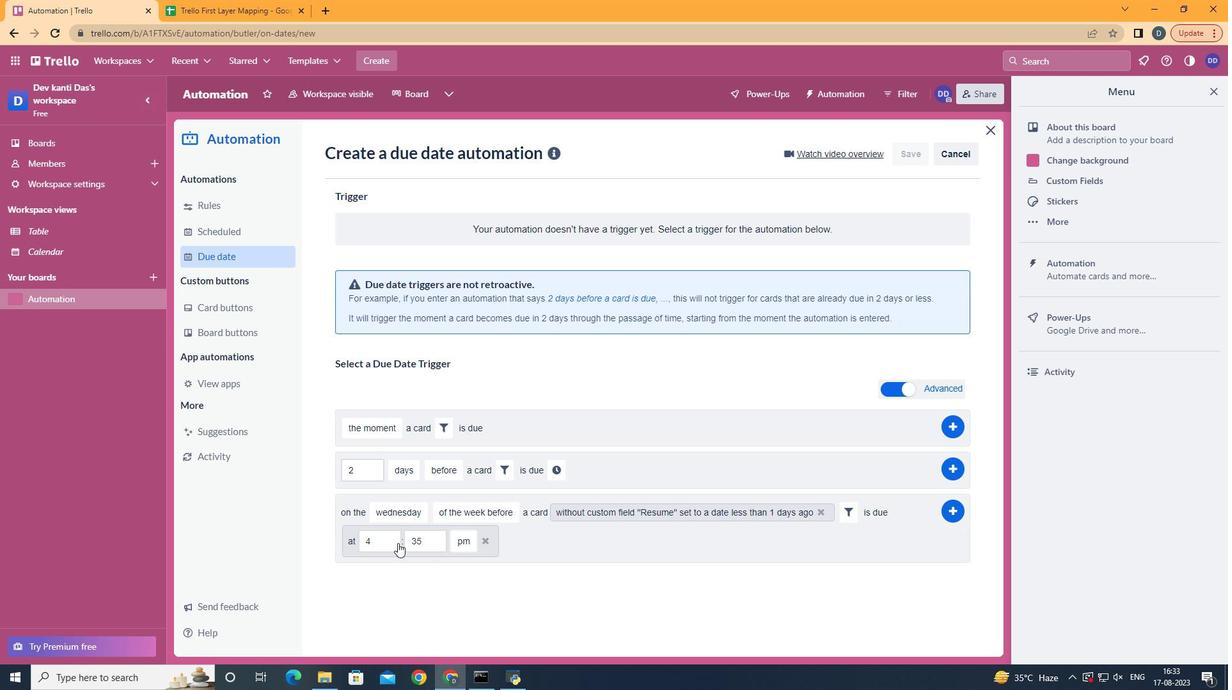 
Action: Mouse pressed left at (903, 517)
Screenshot: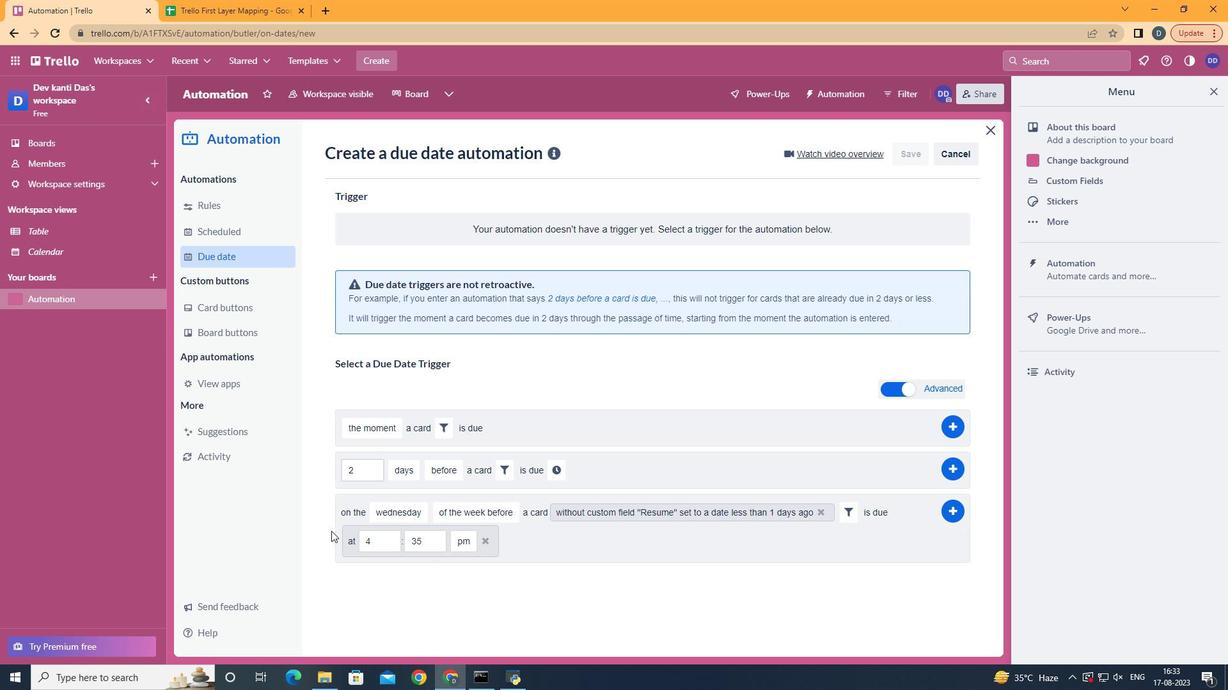 
Action: Mouse moved to (377, 541)
Screenshot: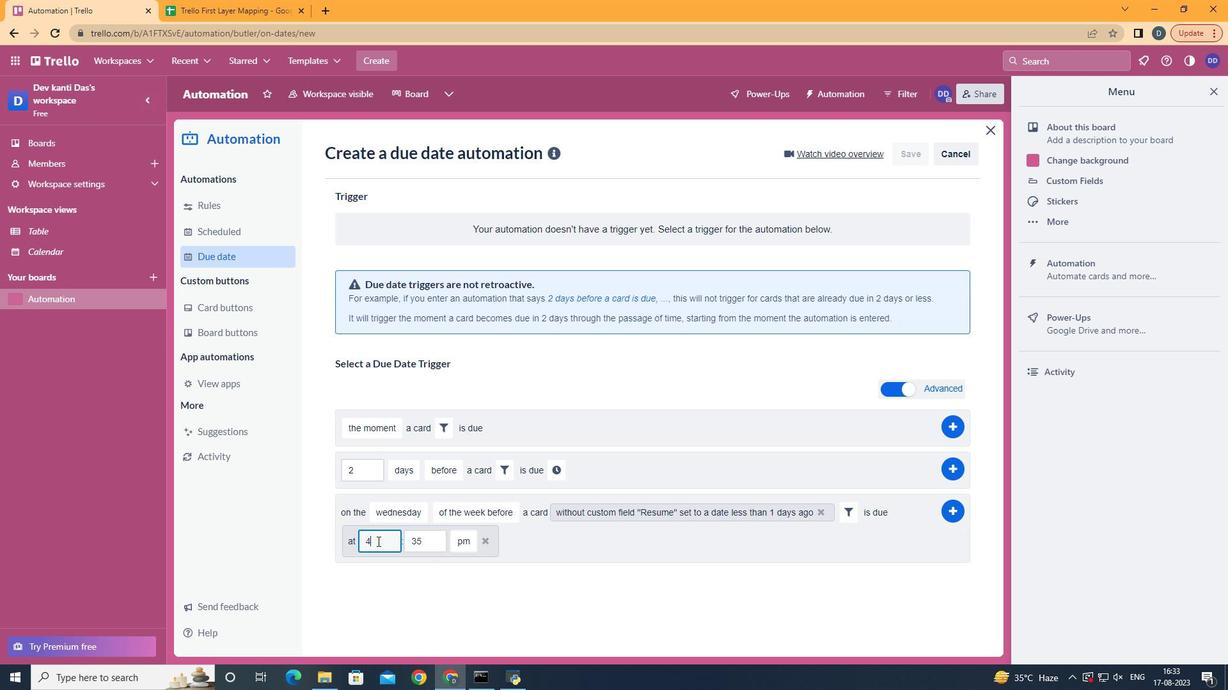 
Action: Mouse pressed left at (377, 541)
Screenshot: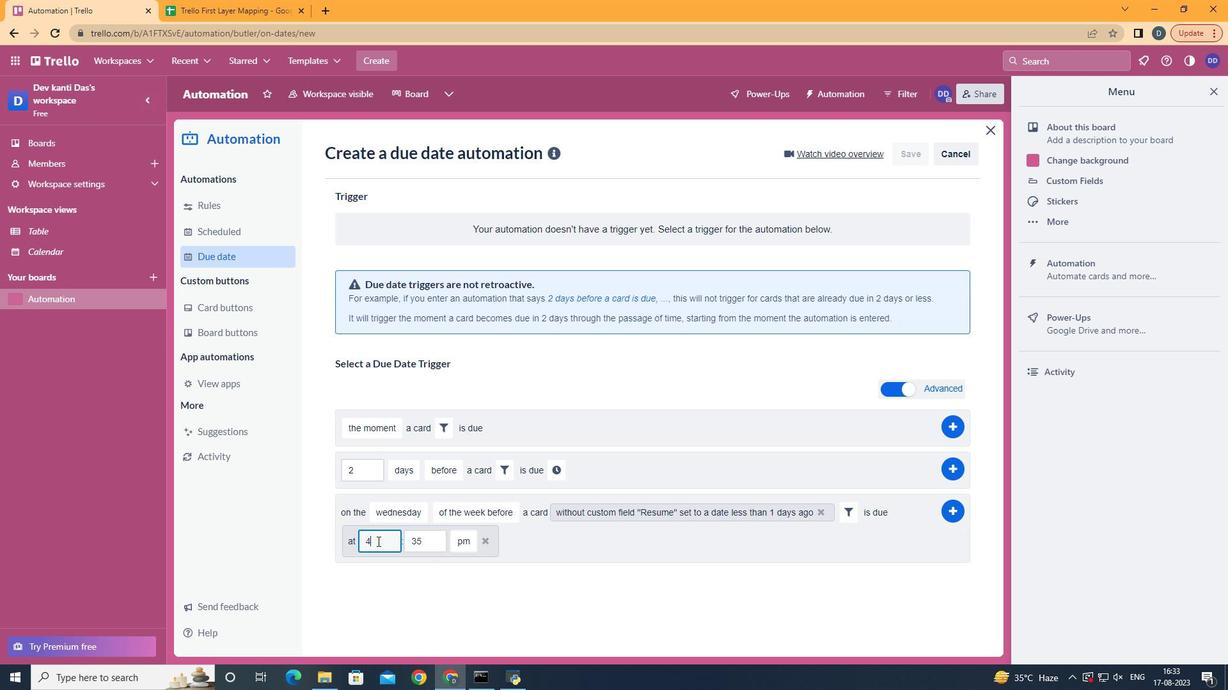 
Action: Key pressed <Key.backspace>11
Screenshot: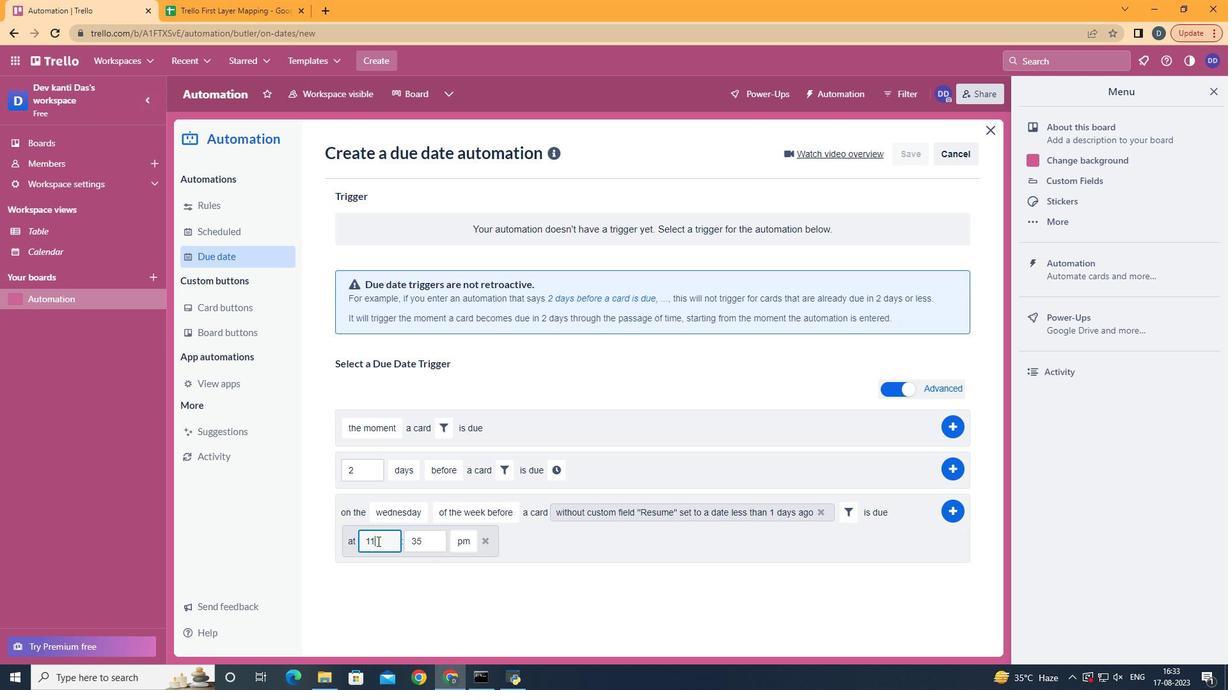 
Action: Mouse moved to (440, 540)
Screenshot: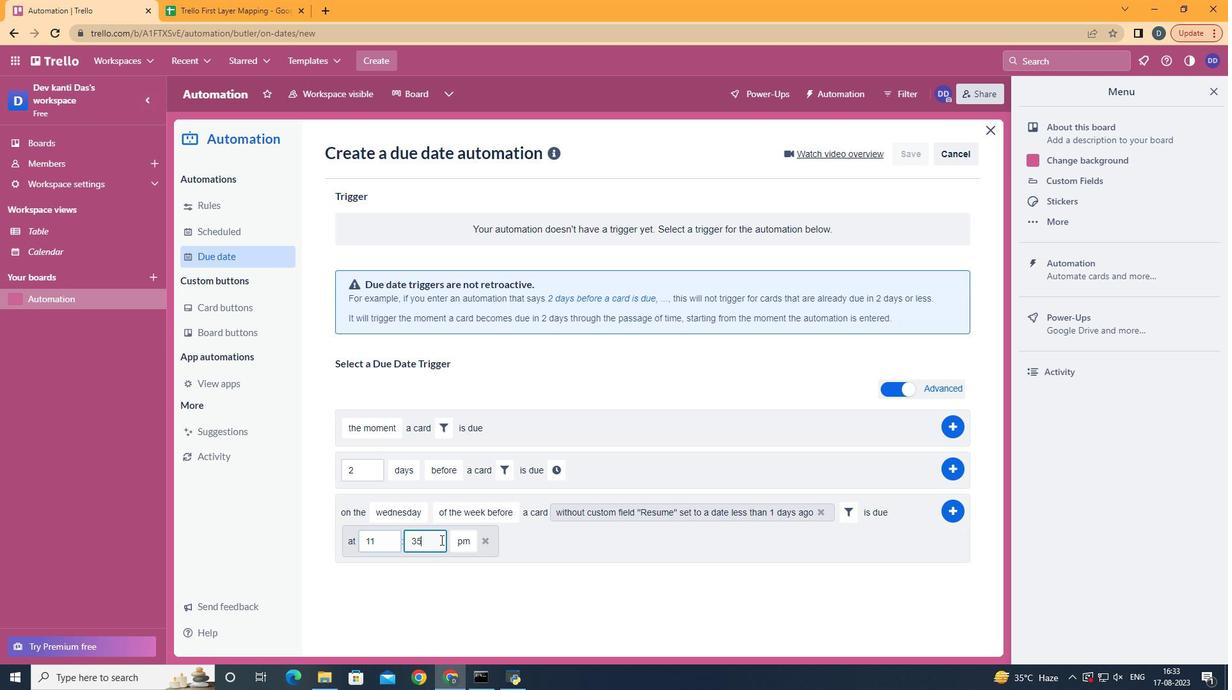 
Action: Mouse pressed left at (440, 540)
Screenshot: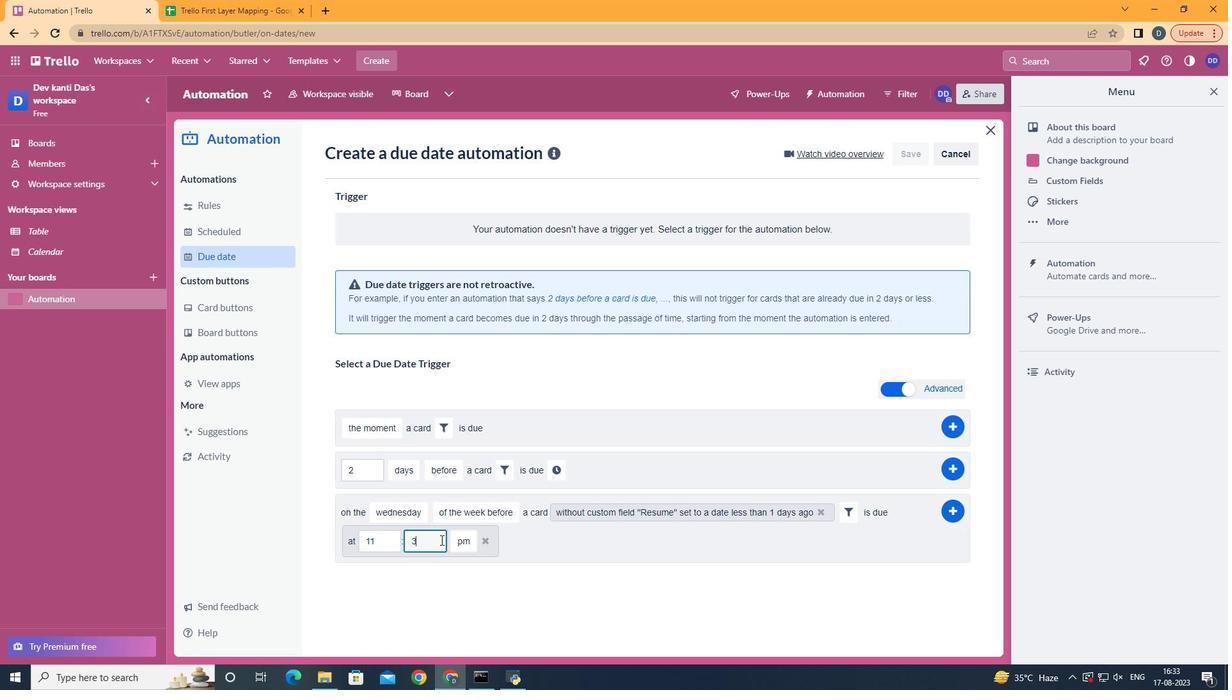 
Action: Key pressed <Key.backspace><Key.backspace>00
Screenshot: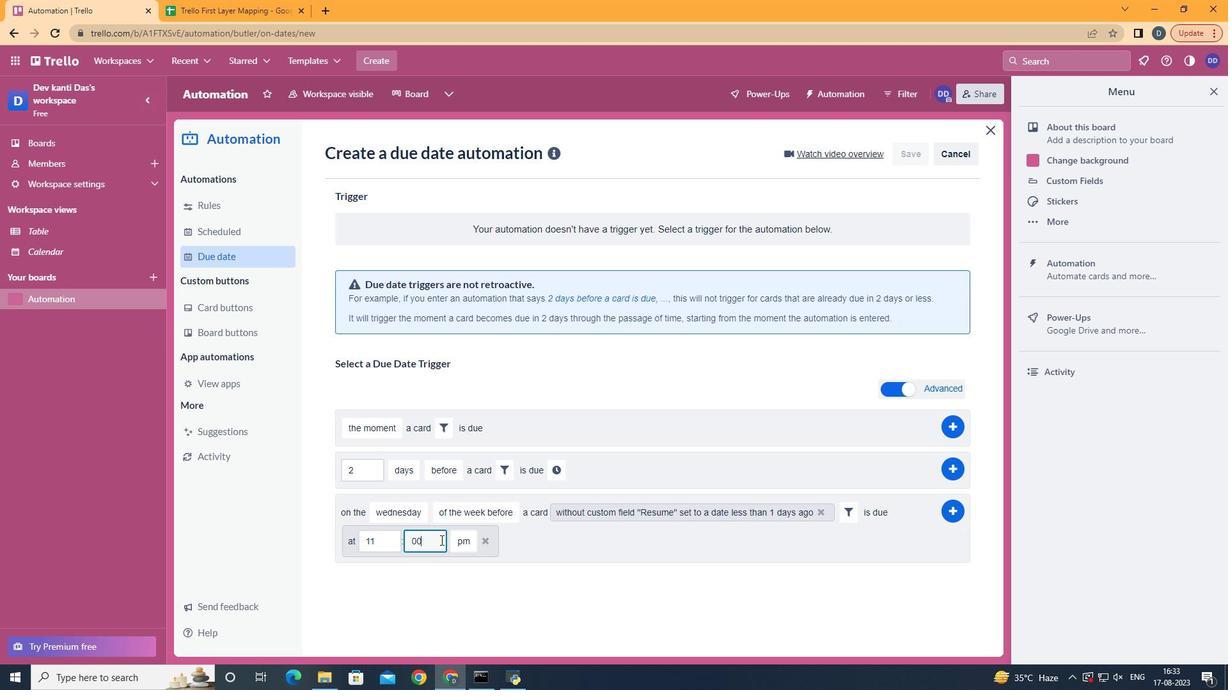 
Action: Mouse moved to (464, 571)
Screenshot: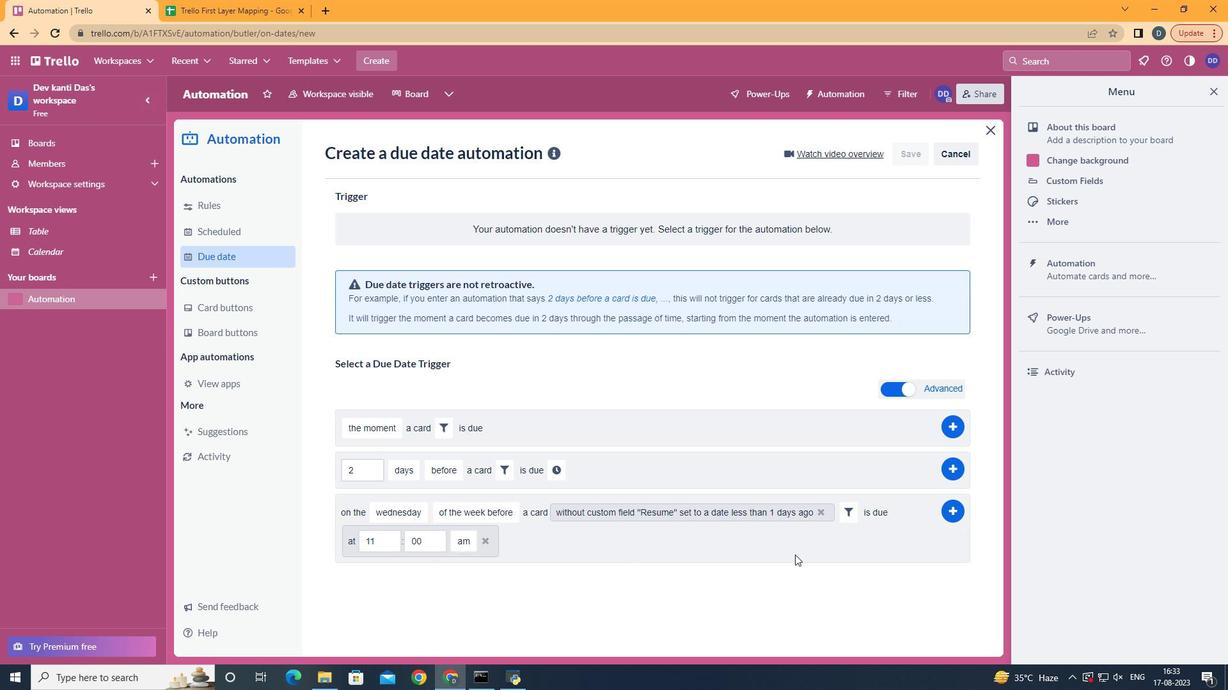 
Action: Mouse pressed left at (464, 571)
Screenshot: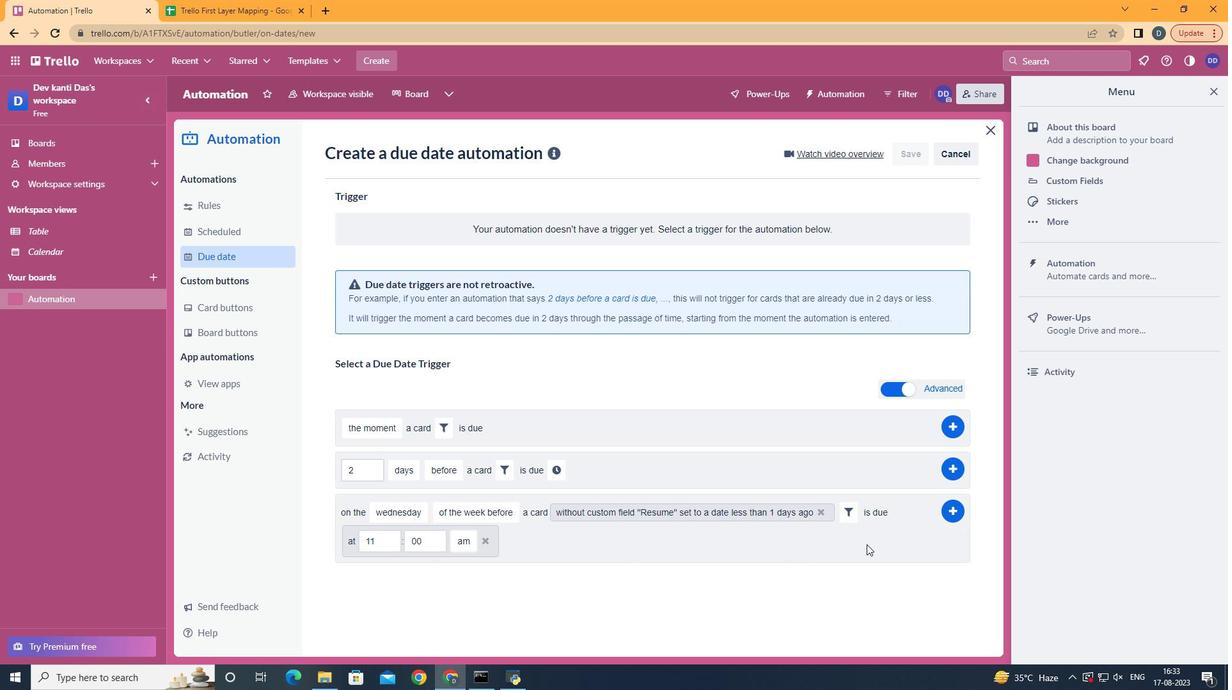 
Action: Mouse moved to (942, 510)
Screenshot: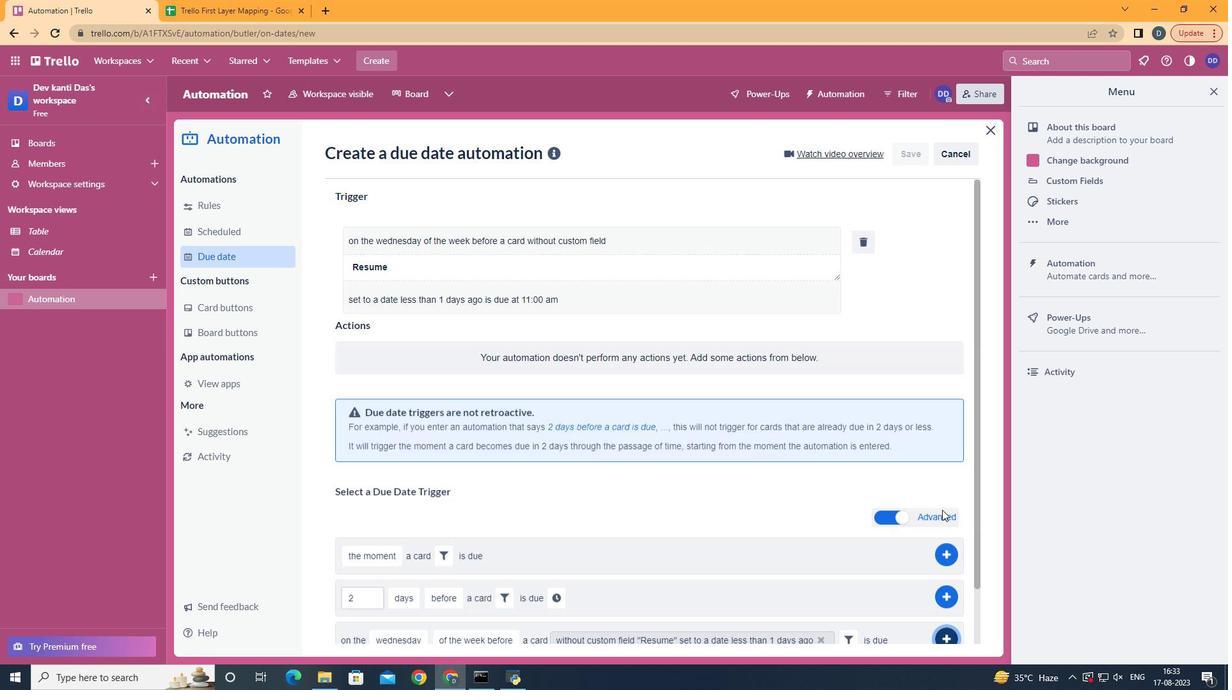 
Action: Mouse pressed left at (942, 510)
Screenshot: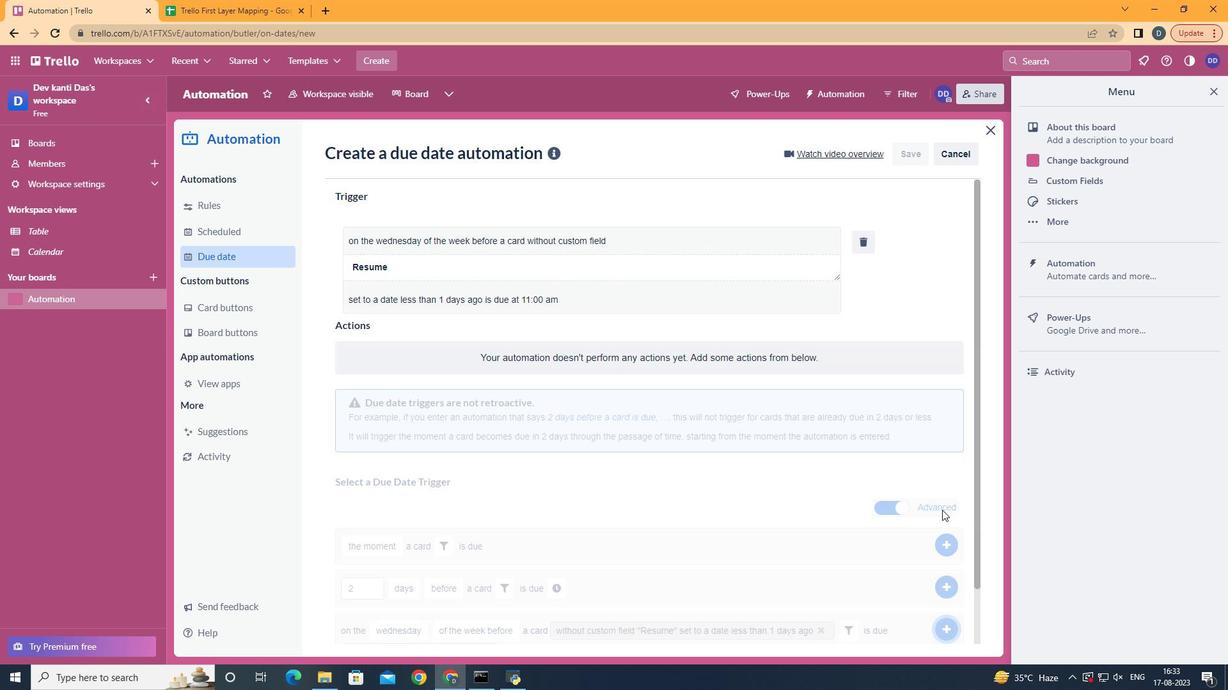 
